 Task: Look for space in Bungo-Takada-shi, Japan from 11th June, 2023 to 17th June, 2023 for 1 adult in price range Rs.5000 to Rs.12000. Place can be private room with 1  bedroom having 1 bed and 1 bathroom. Property type can be house, flat, guest house, hotel. Booking option can be shelf check-in. Required host language is English.
Action: Mouse moved to (456, 78)
Screenshot: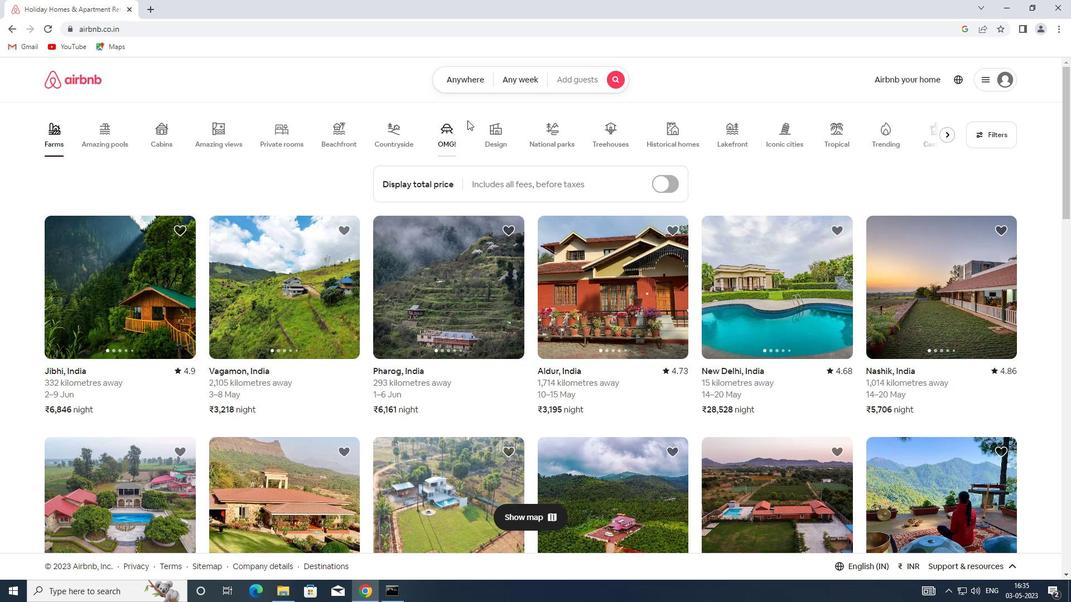 
Action: Mouse pressed left at (456, 78)
Screenshot: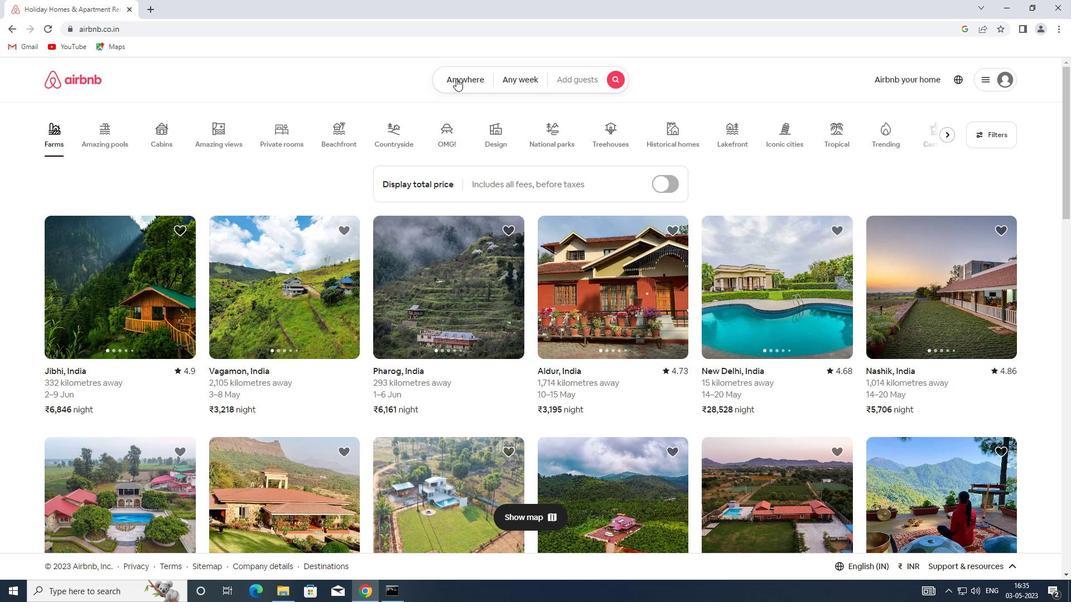 
Action: Mouse moved to (393, 130)
Screenshot: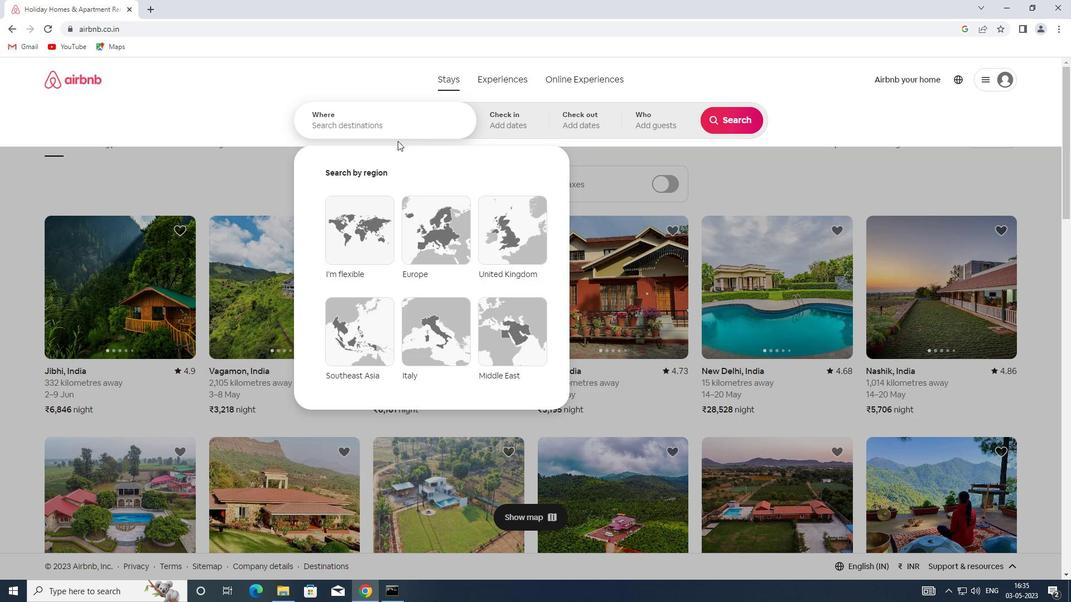 
Action: Mouse pressed left at (393, 130)
Screenshot: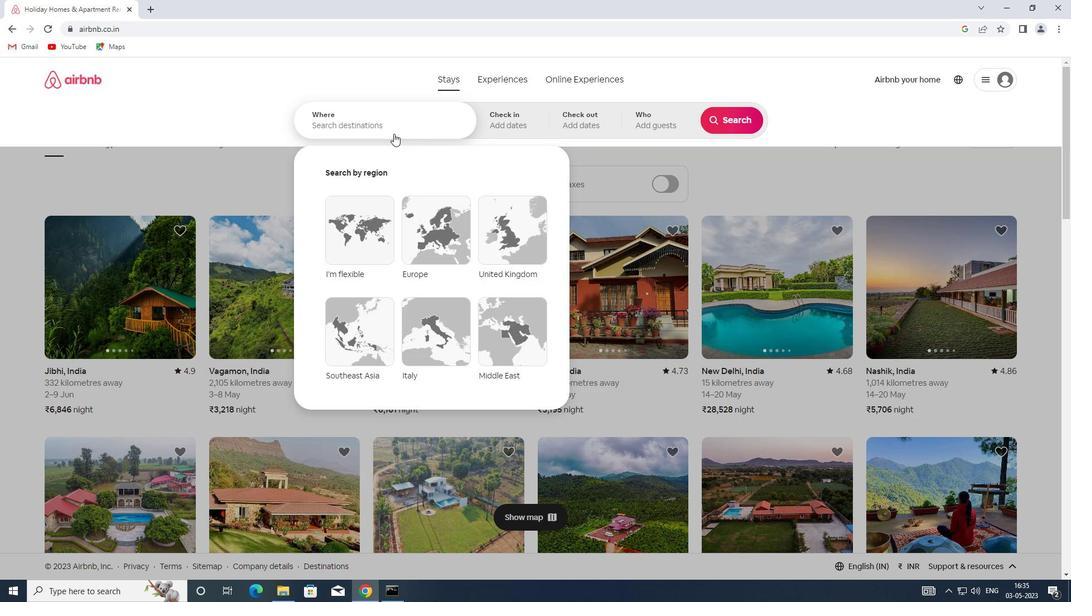 
Action: Key pressed <Key.shift>BUNGO-<Key.caps_lock><Key.caps_lock><Key.caps_lock><Key.caps_lock><Key.caps_lock><Key.caps_lock>T<Key.caps_lock>AKADA-<Key.shift>SHI,<Key.shift>JAPAN
Screenshot: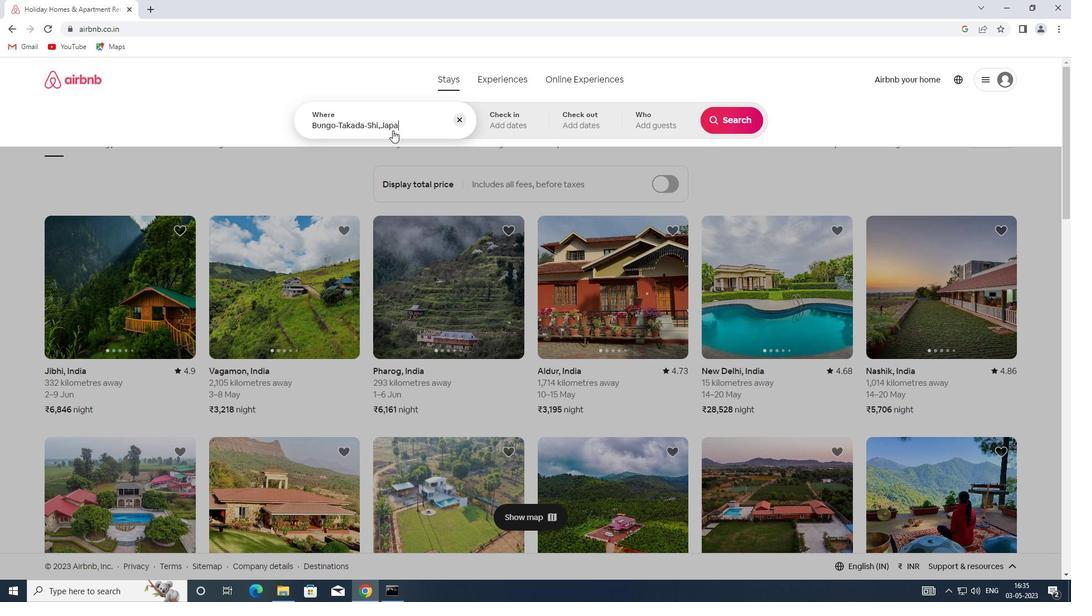 
Action: Mouse moved to (500, 130)
Screenshot: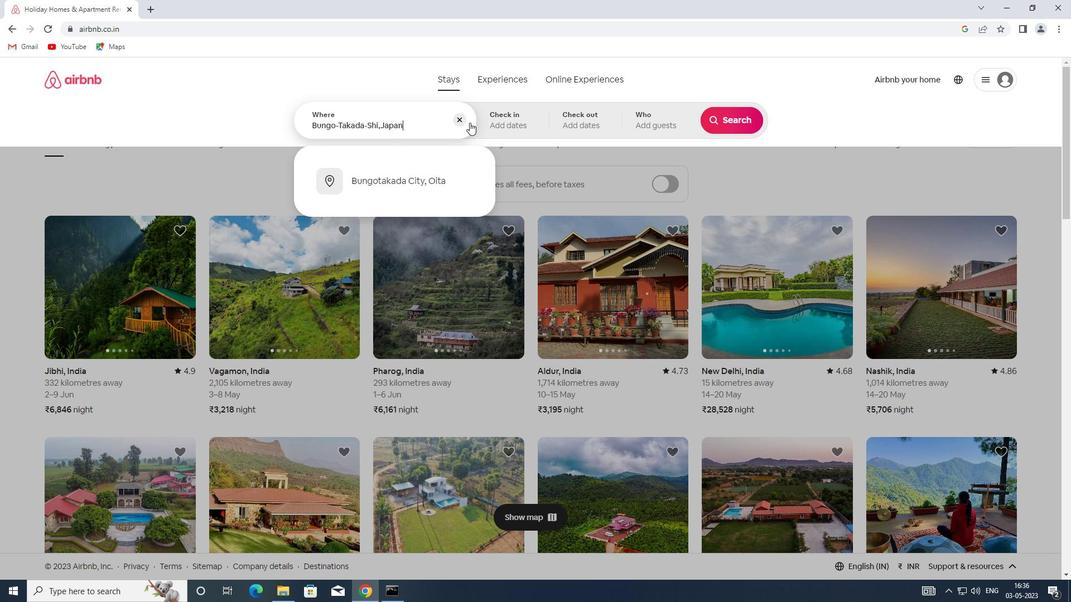 
Action: Mouse pressed left at (500, 130)
Screenshot: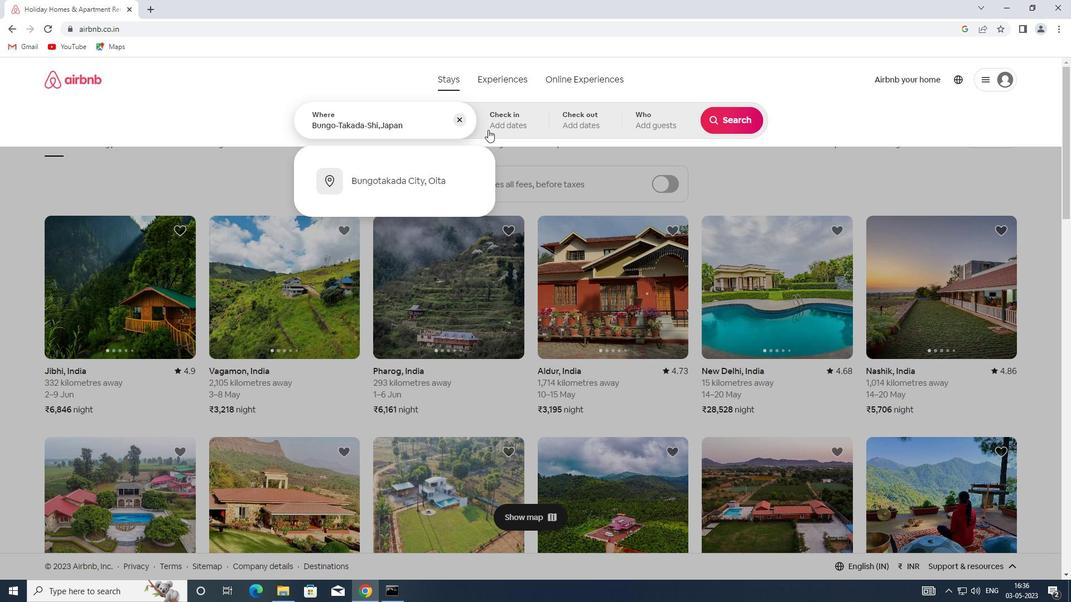 
Action: Mouse moved to (566, 315)
Screenshot: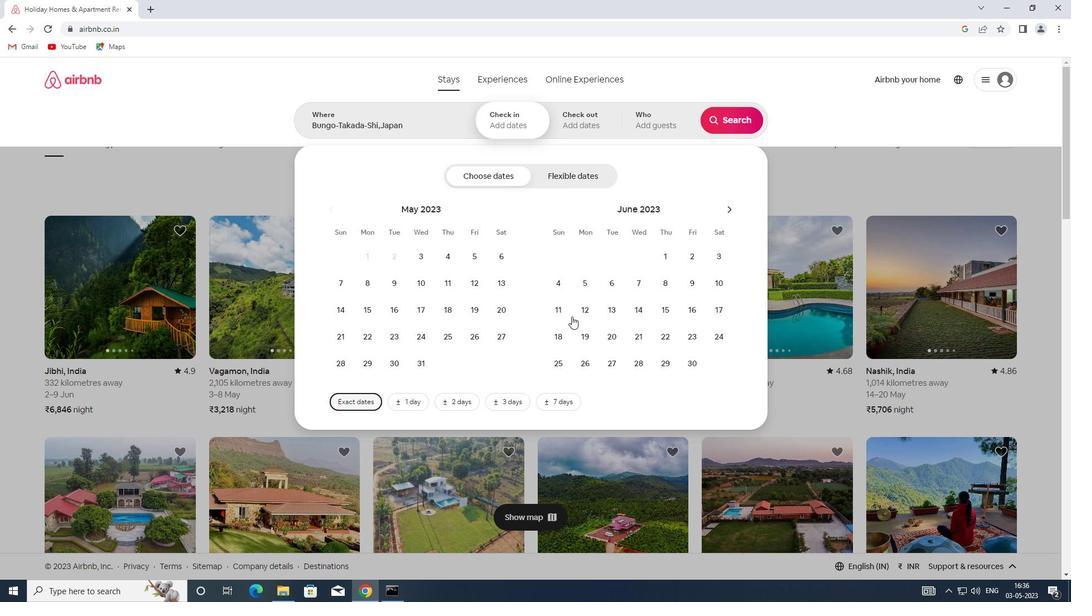 
Action: Mouse pressed left at (566, 315)
Screenshot: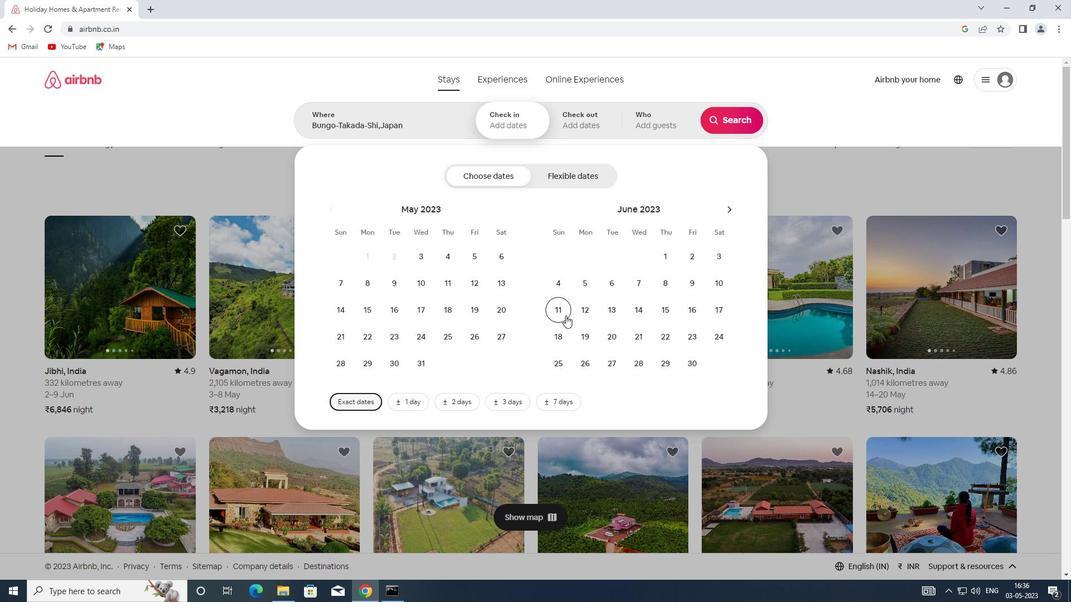 
Action: Mouse moved to (720, 304)
Screenshot: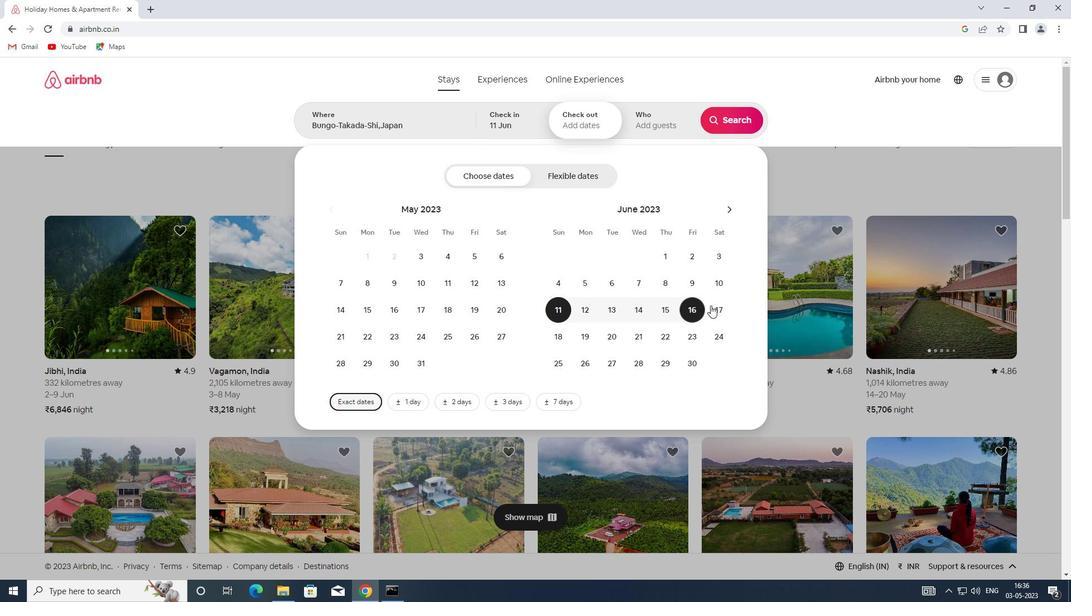 
Action: Mouse pressed left at (720, 304)
Screenshot: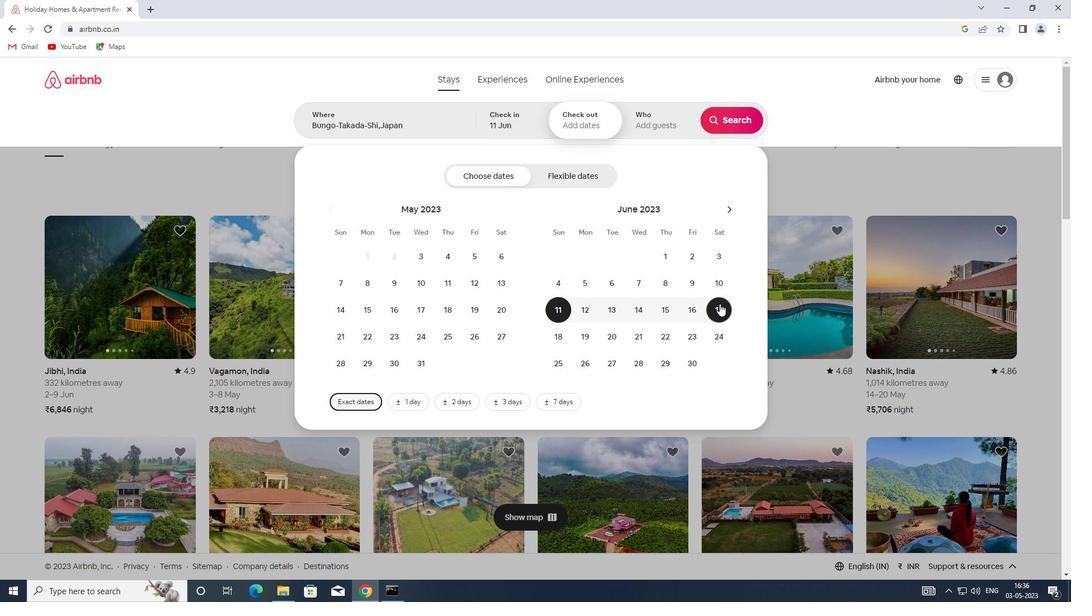 
Action: Mouse moved to (647, 120)
Screenshot: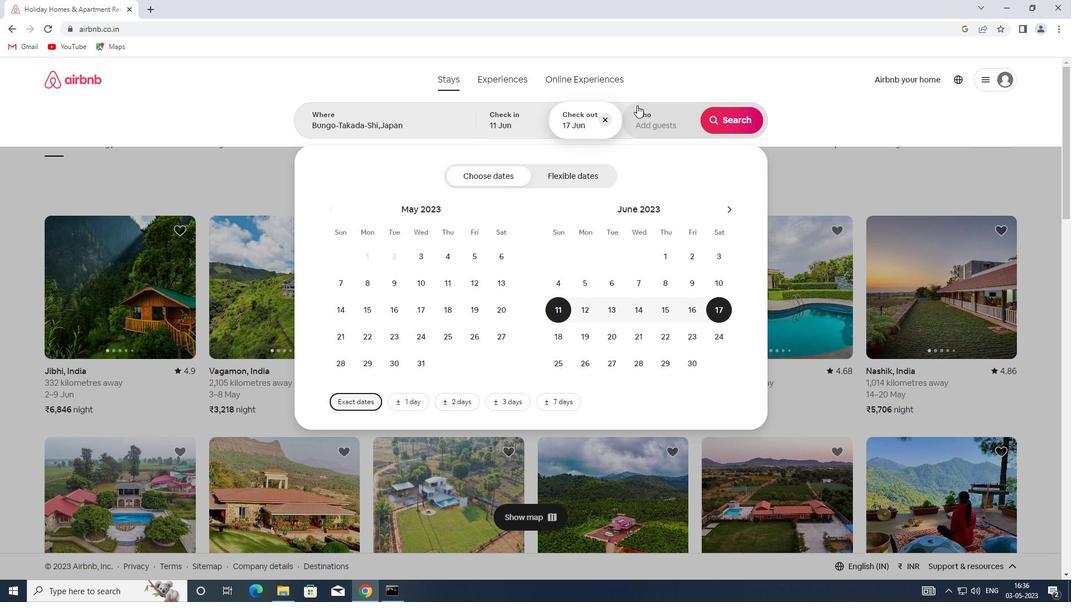 
Action: Mouse pressed left at (647, 120)
Screenshot: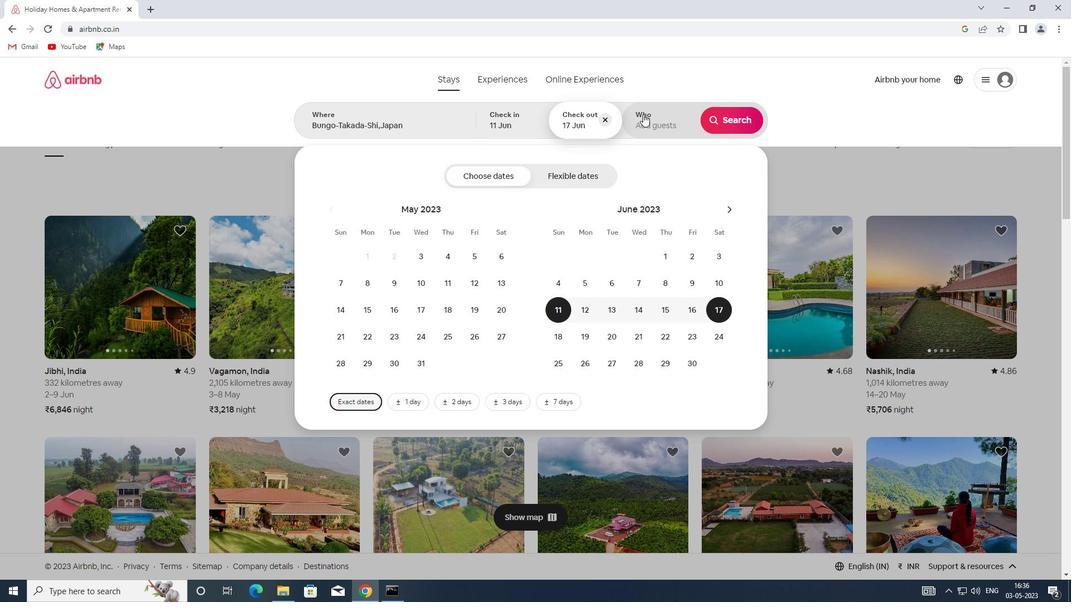 
Action: Mouse moved to (730, 175)
Screenshot: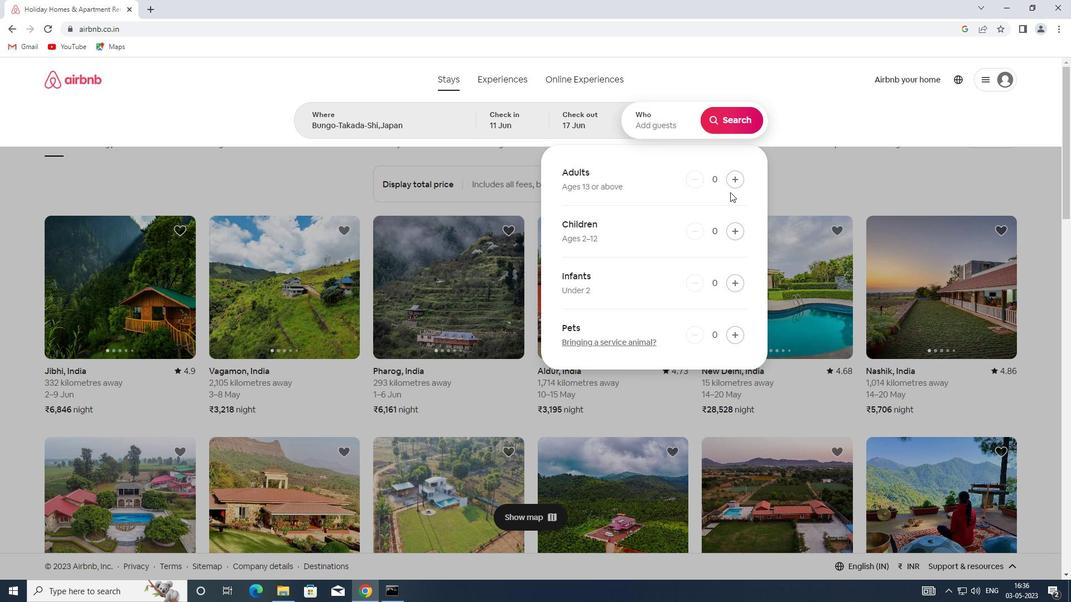 
Action: Mouse pressed left at (730, 175)
Screenshot: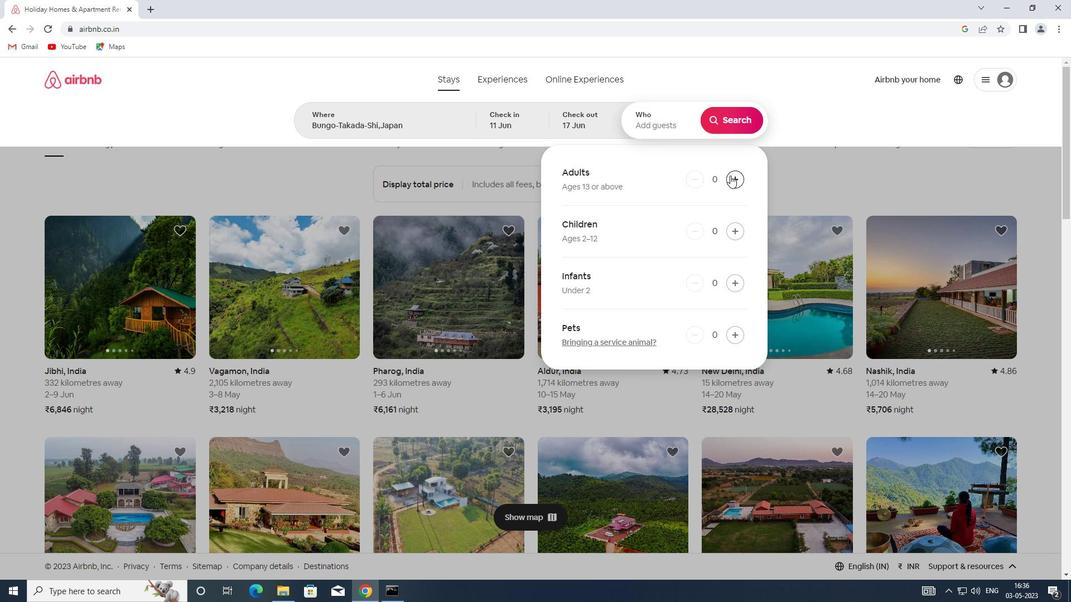 
Action: Mouse moved to (730, 121)
Screenshot: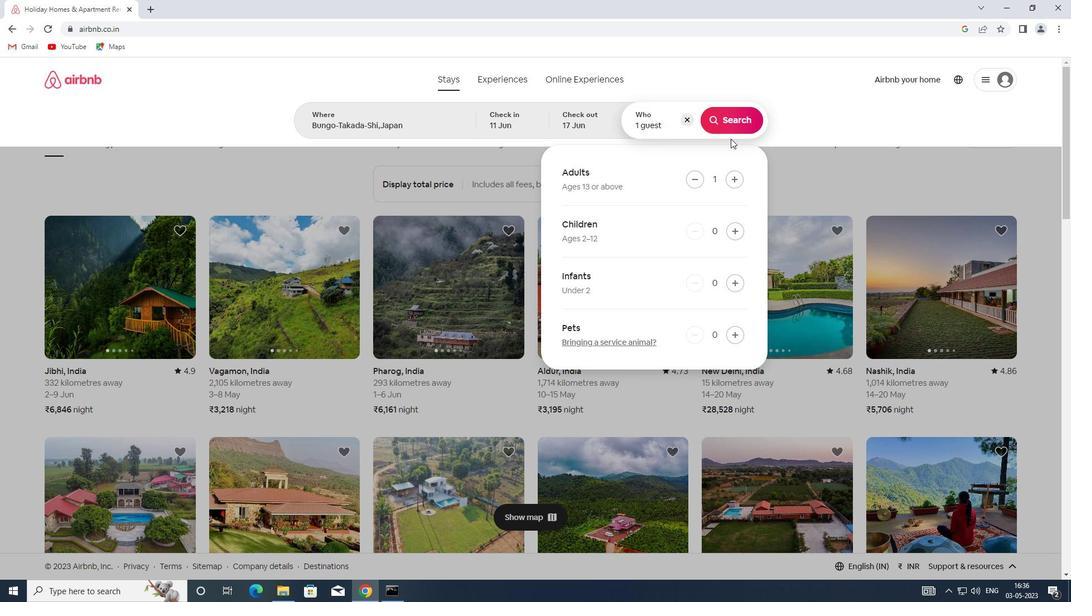 
Action: Mouse pressed left at (730, 121)
Screenshot: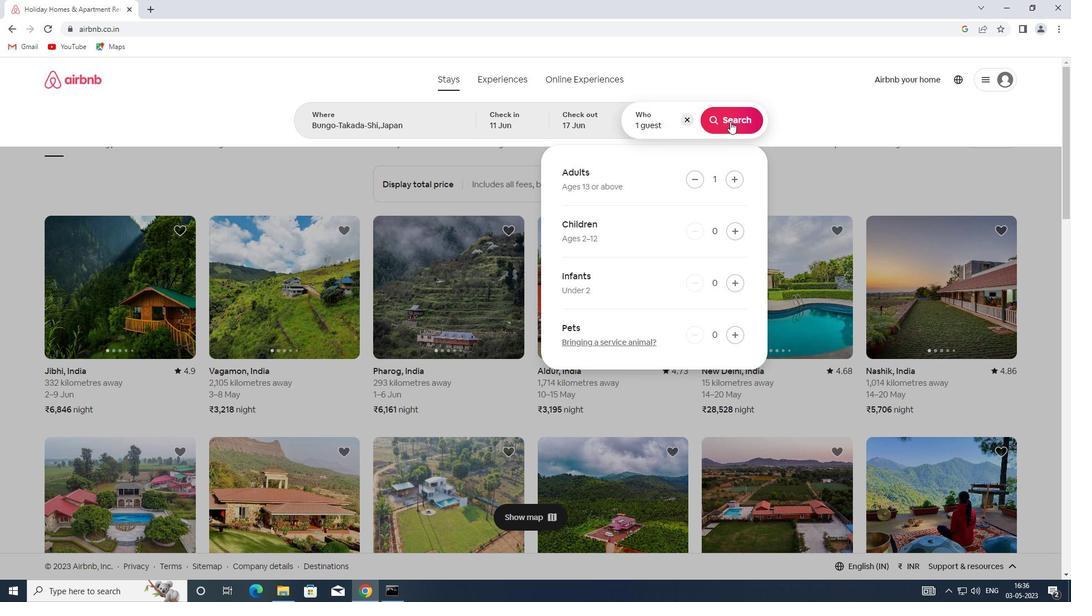 
Action: Mouse moved to (1031, 112)
Screenshot: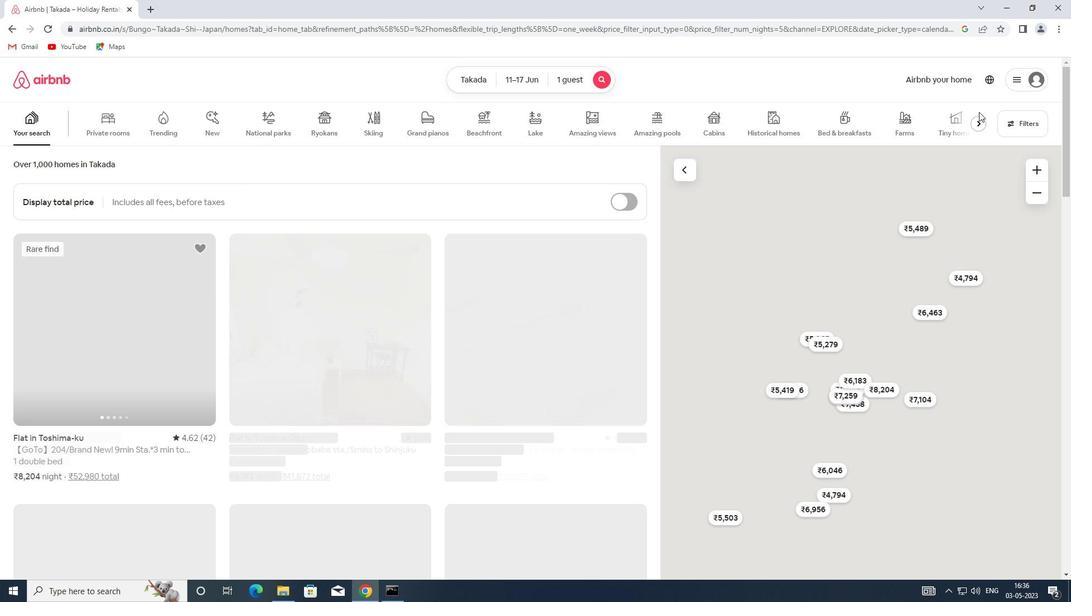 
Action: Mouse pressed left at (1031, 112)
Screenshot: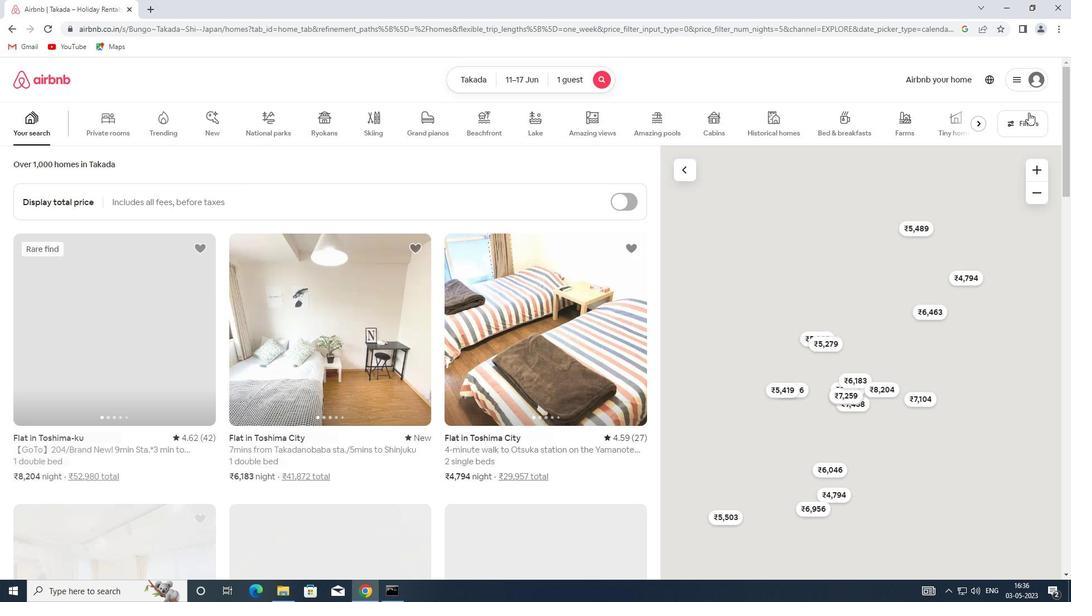 
Action: Mouse moved to (403, 270)
Screenshot: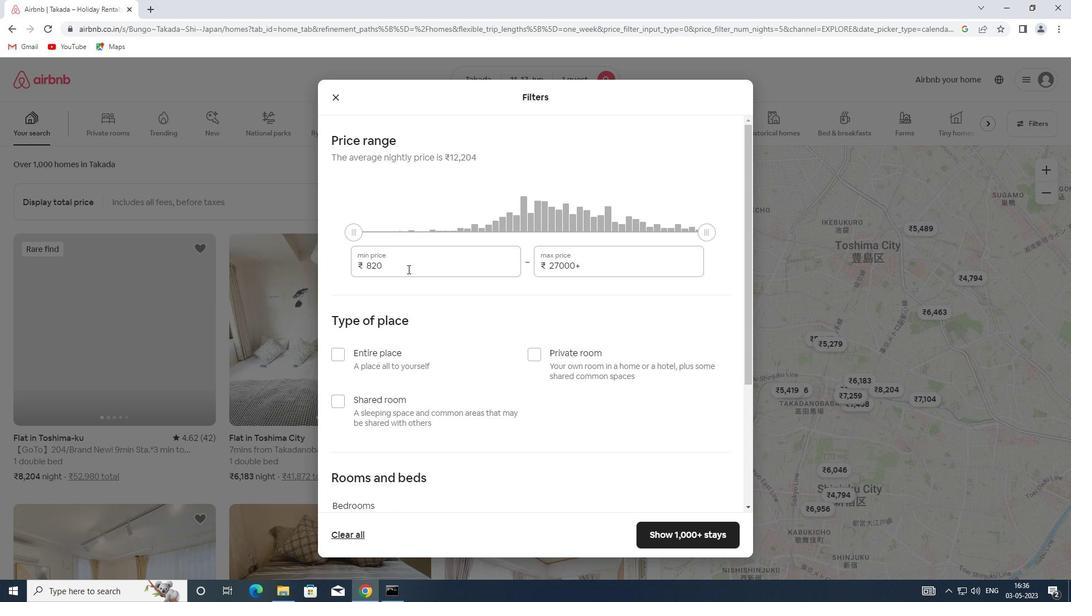 
Action: Mouse pressed left at (403, 270)
Screenshot: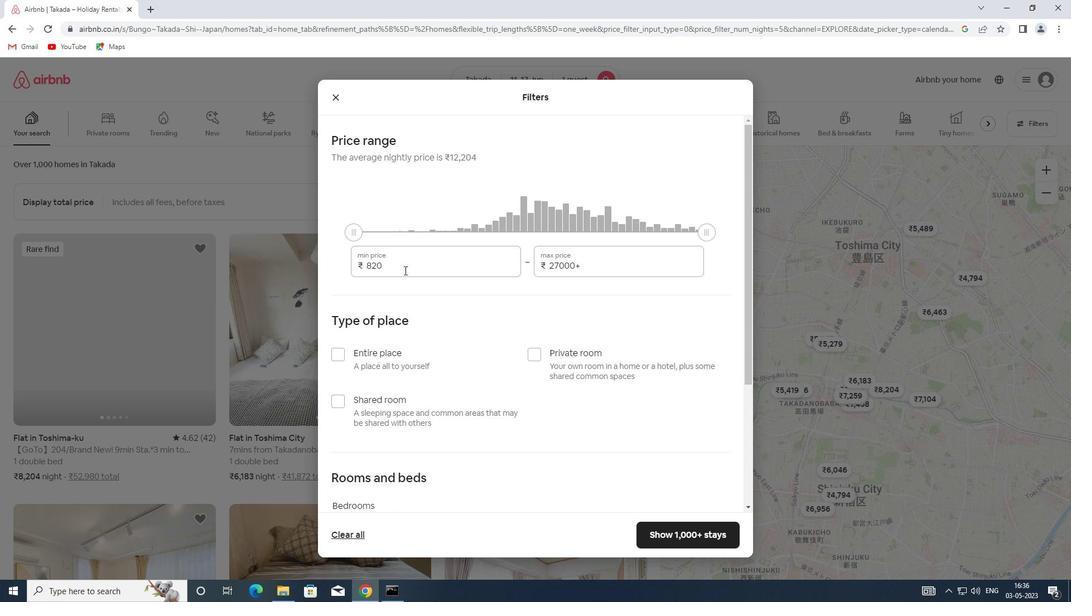 
Action: Mouse moved to (339, 265)
Screenshot: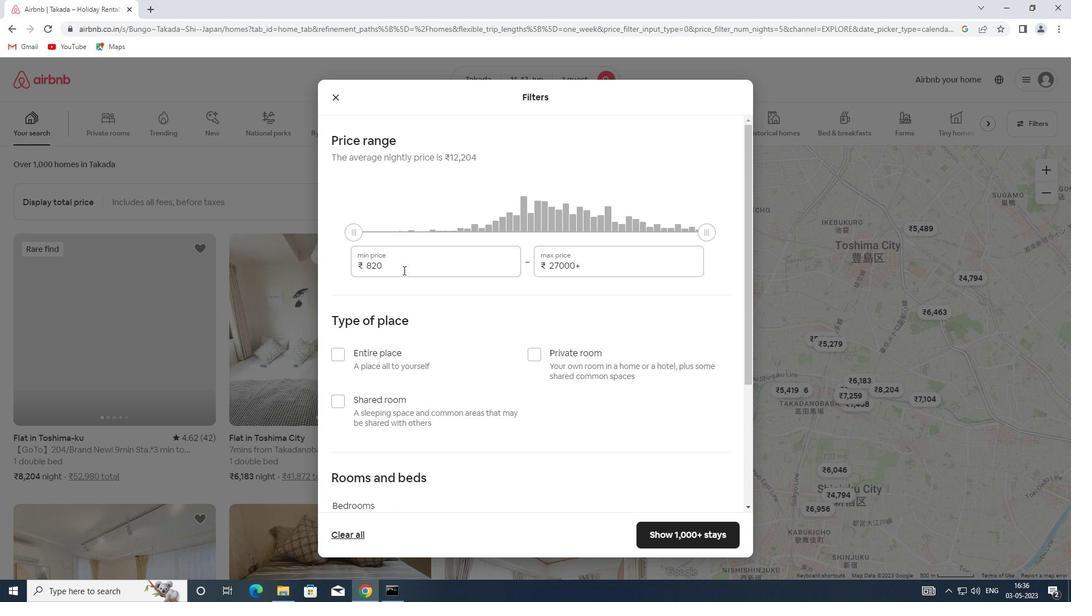 
Action: Key pressed 5000<Key.tab>1200
Screenshot: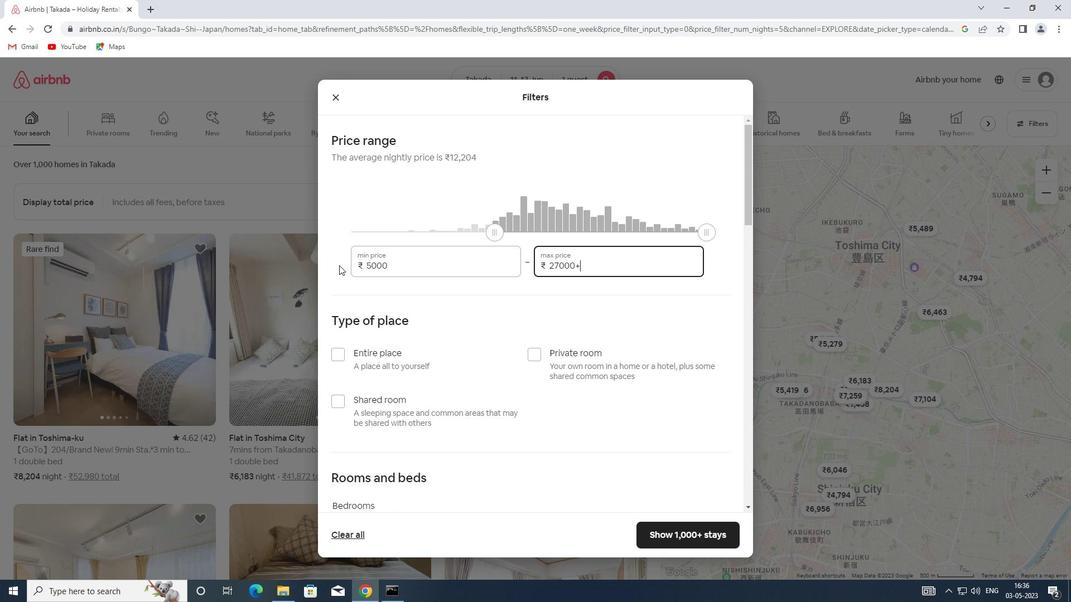 
Action: Mouse moved to (586, 266)
Screenshot: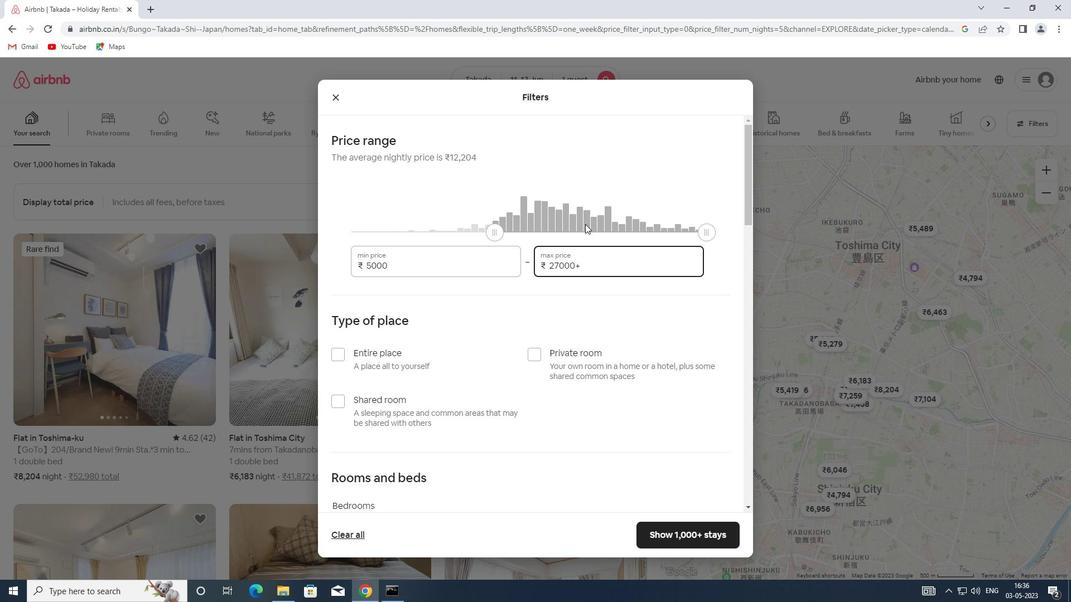 
Action: Mouse pressed left at (586, 266)
Screenshot: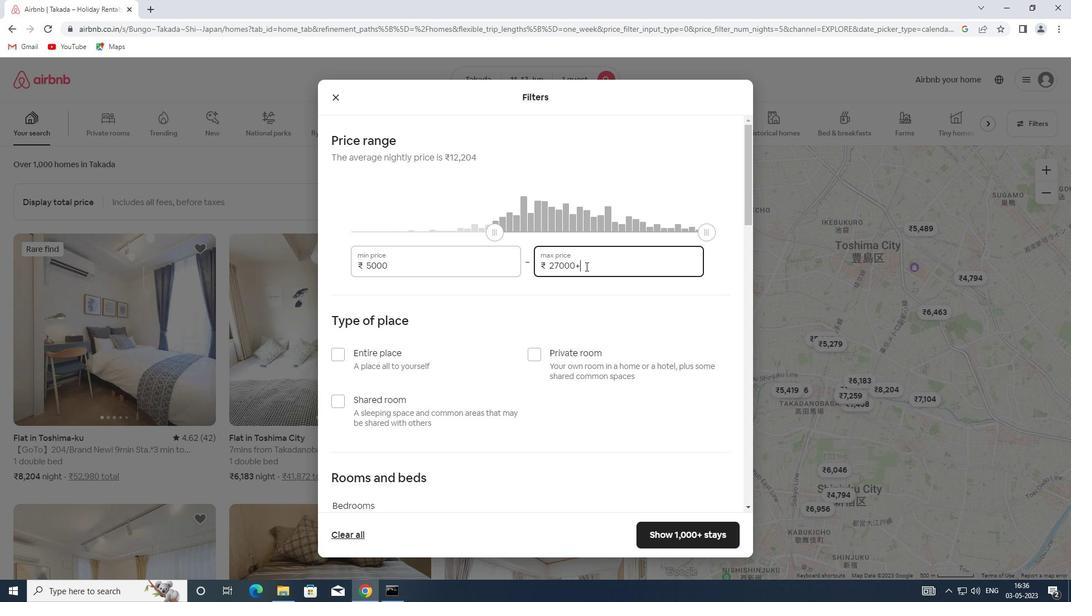 
Action: Mouse moved to (544, 265)
Screenshot: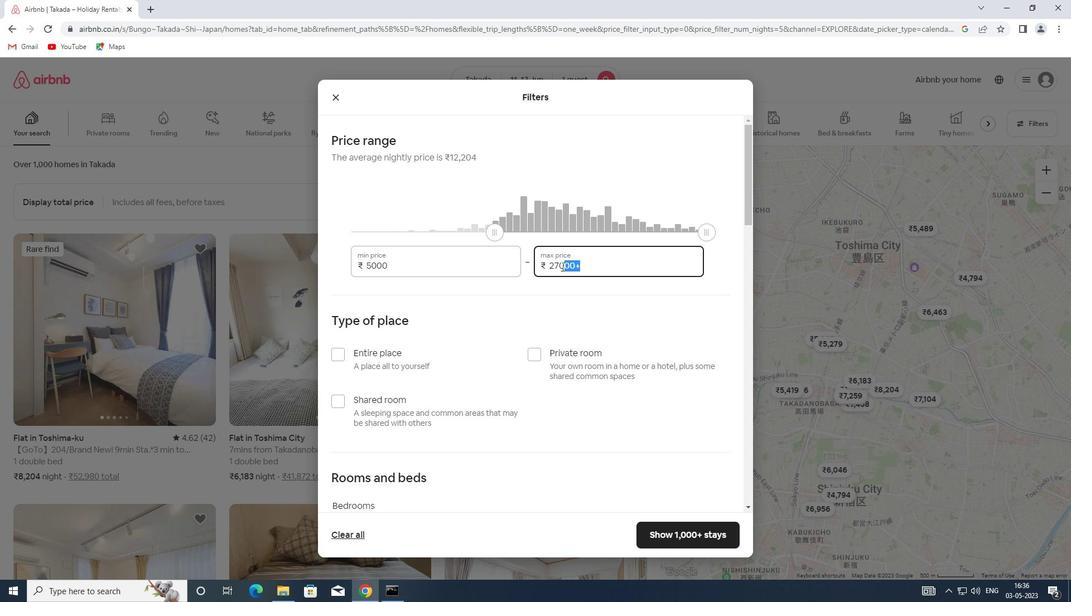 
Action: Key pressed 12000
Screenshot: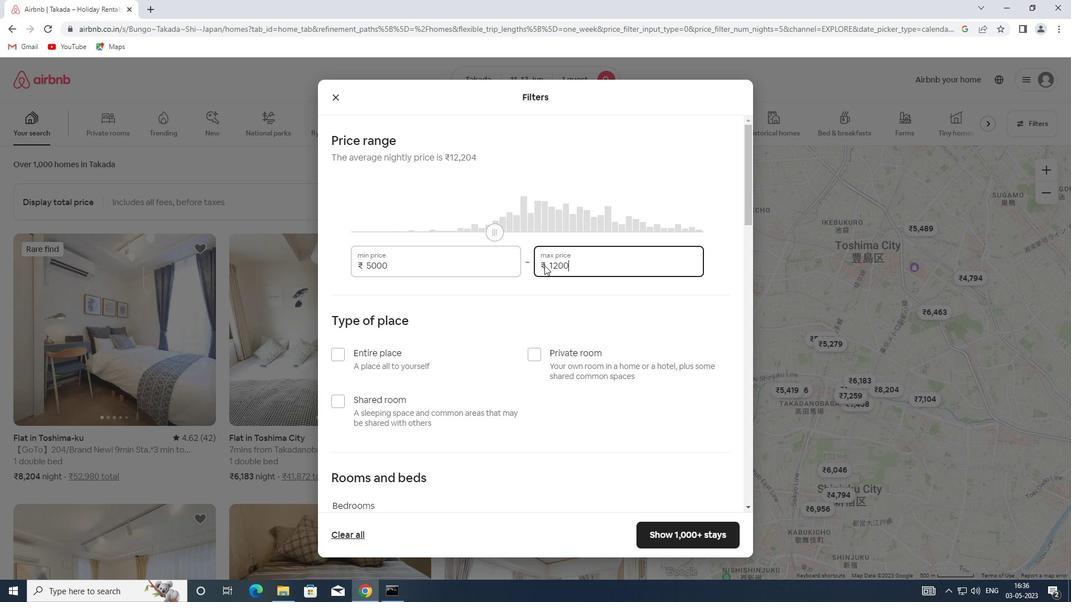 
Action: Mouse moved to (544, 266)
Screenshot: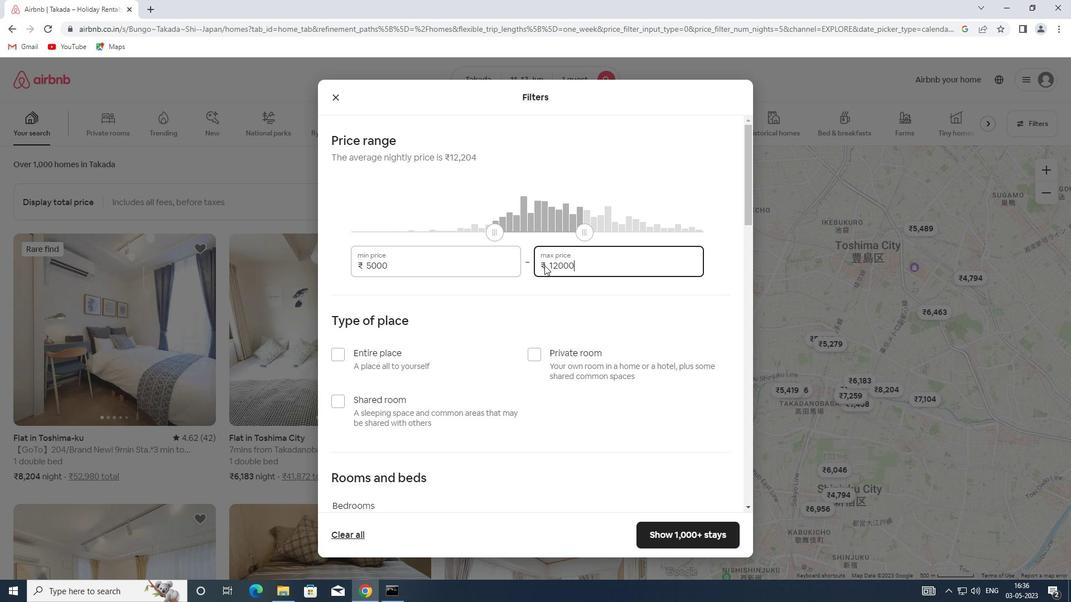 
Action: Mouse scrolled (544, 265) with delta (0, 0)
Screenshot: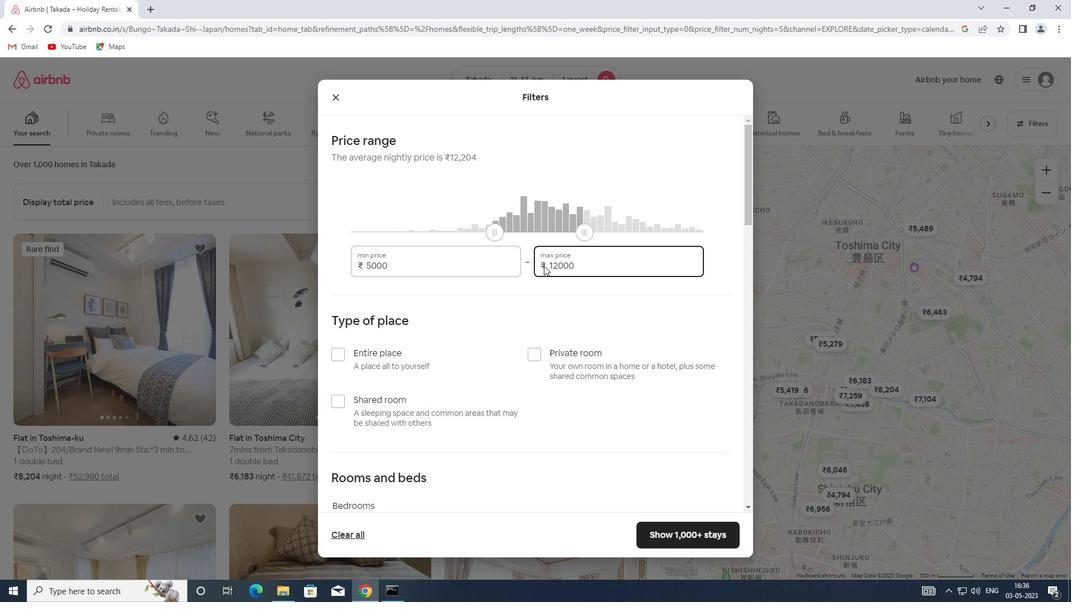 
Action: Mouse moved to (539, 307)
Screenshot: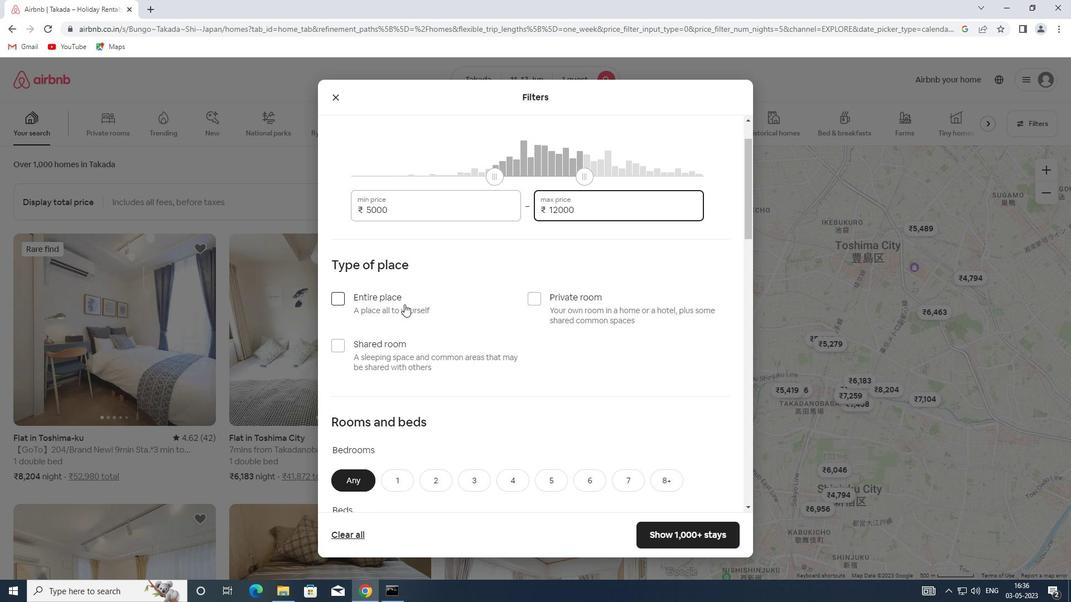 
Action: Mouse pressed left at (539, 307)
Screenshot: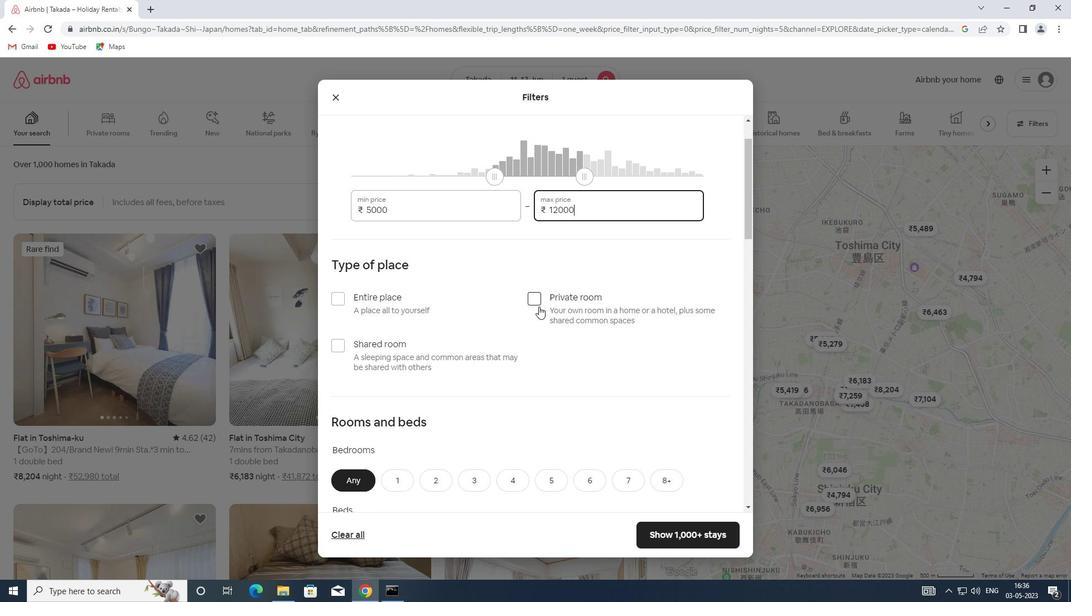 
Action: Mouse scrolled (539, 306) with delta (0, 0)
Screenshot: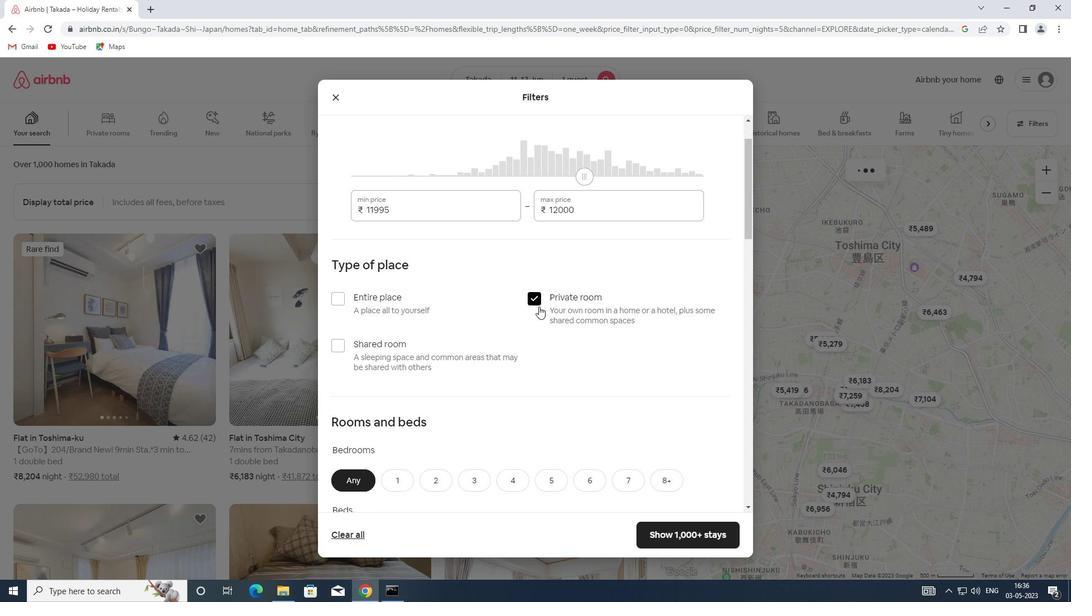 
Action: Mouse scrolled (539, 306) with delta (0, 0)
Screenshot: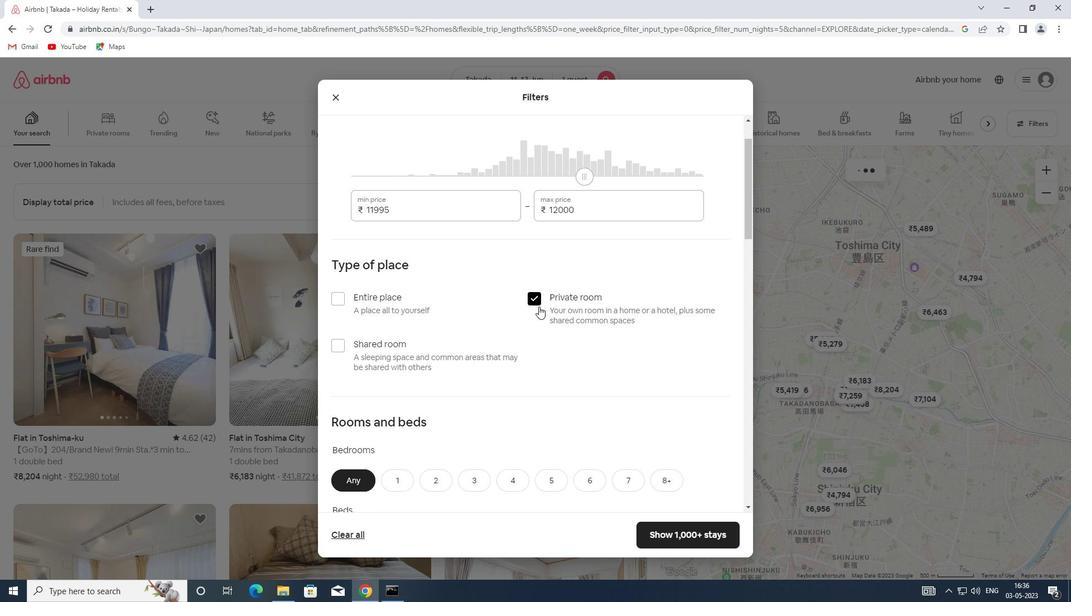 
Action: Mouse scrolled (539, 306) with delta (0, 0)
Screenshot: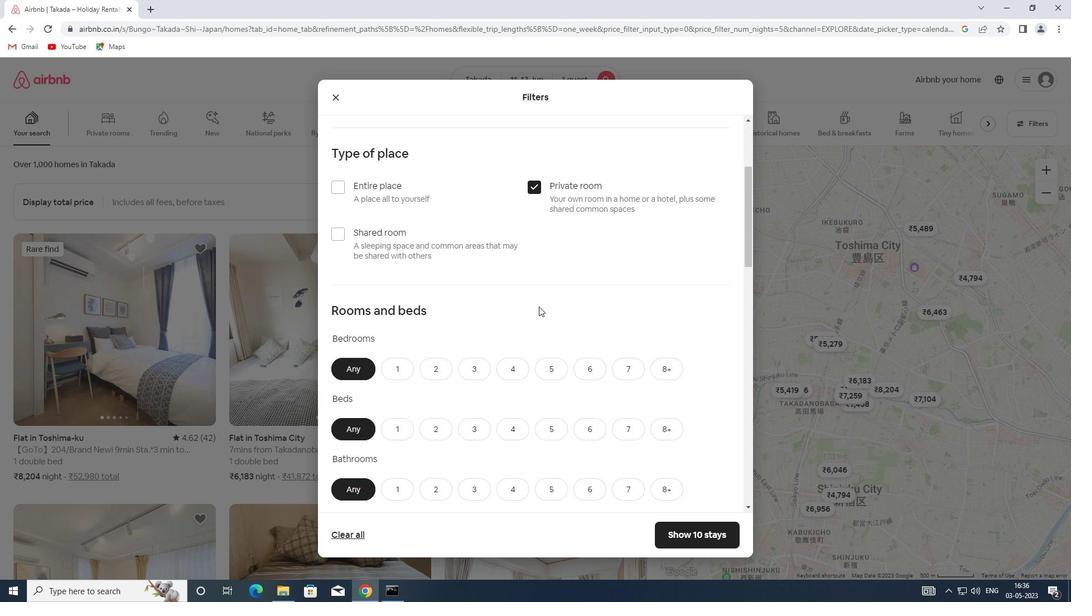 
Action: Mouse scrolled (539, 306) with delta (0, 0)
Screenshot: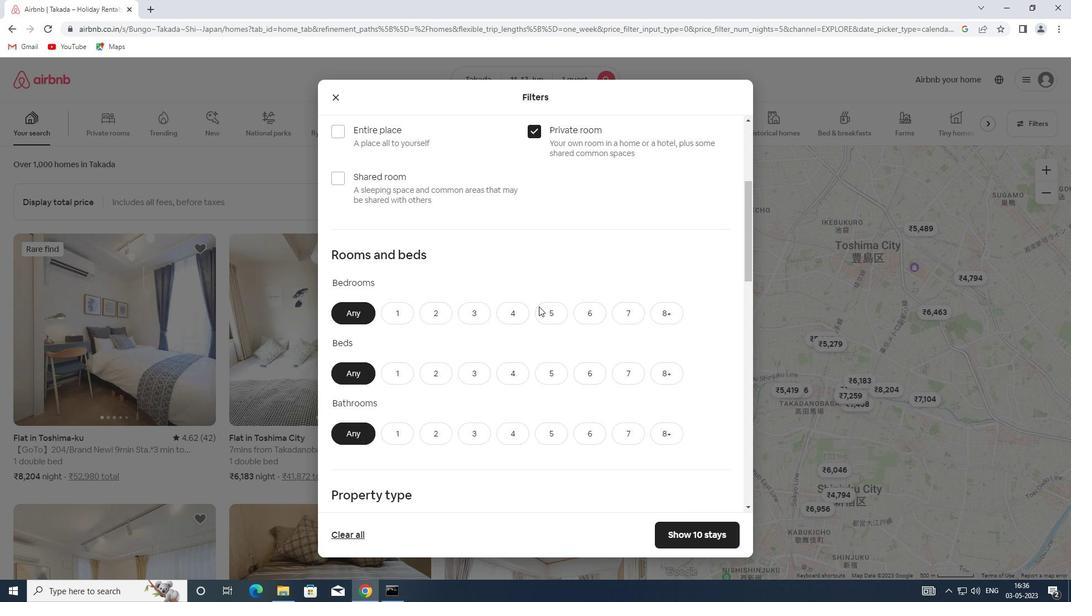 
Action: Mouse moved to (390, 252)
Screenshot: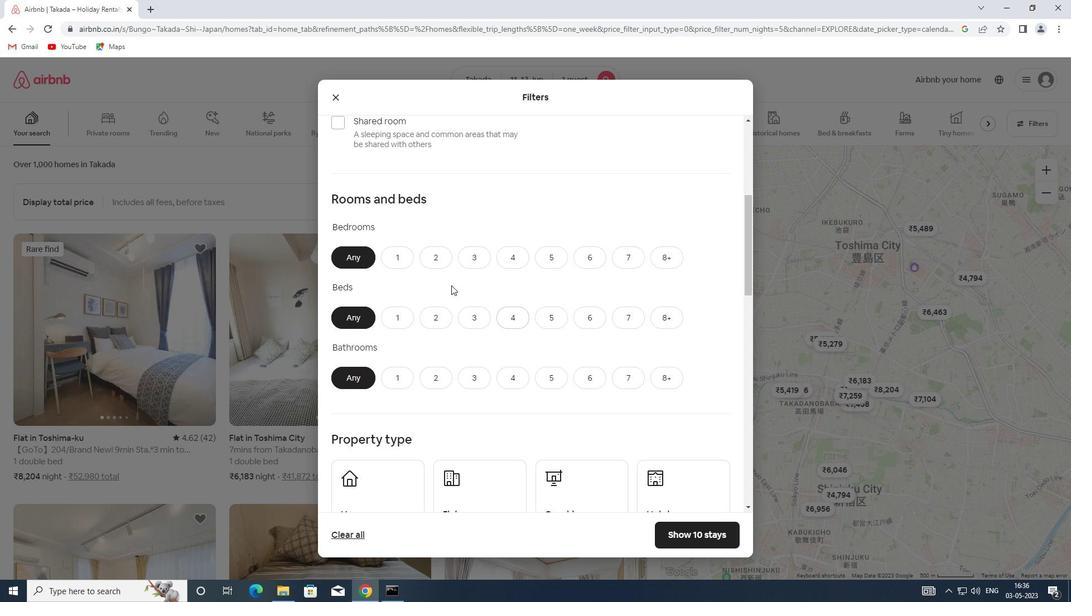 
Action: Mouse pressed left at (390, 252)
Screenshot: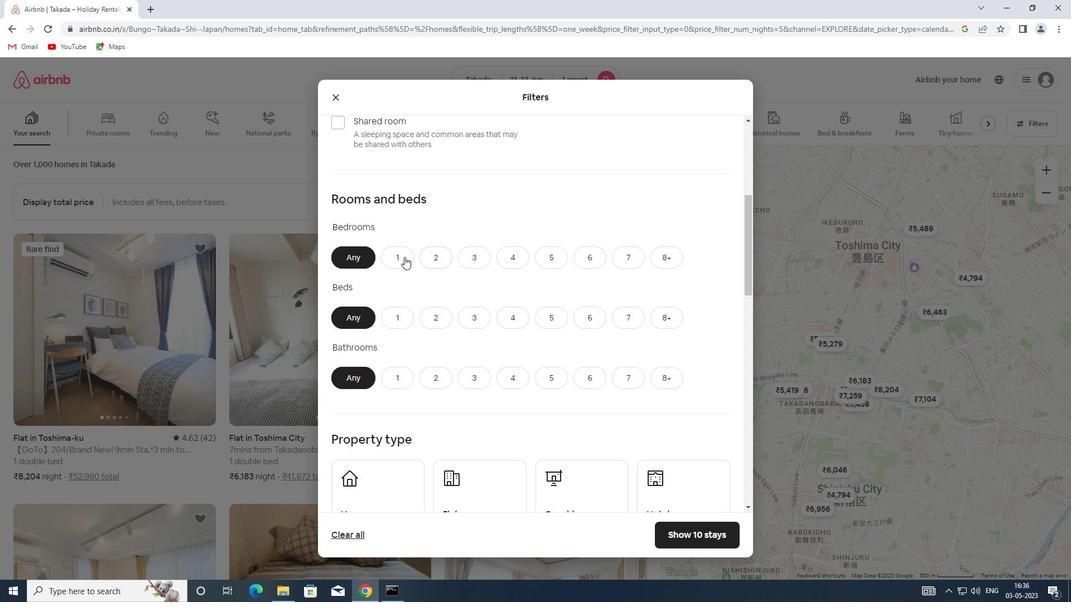 
Action: Mouse moved to (401, 315)
Screenshot: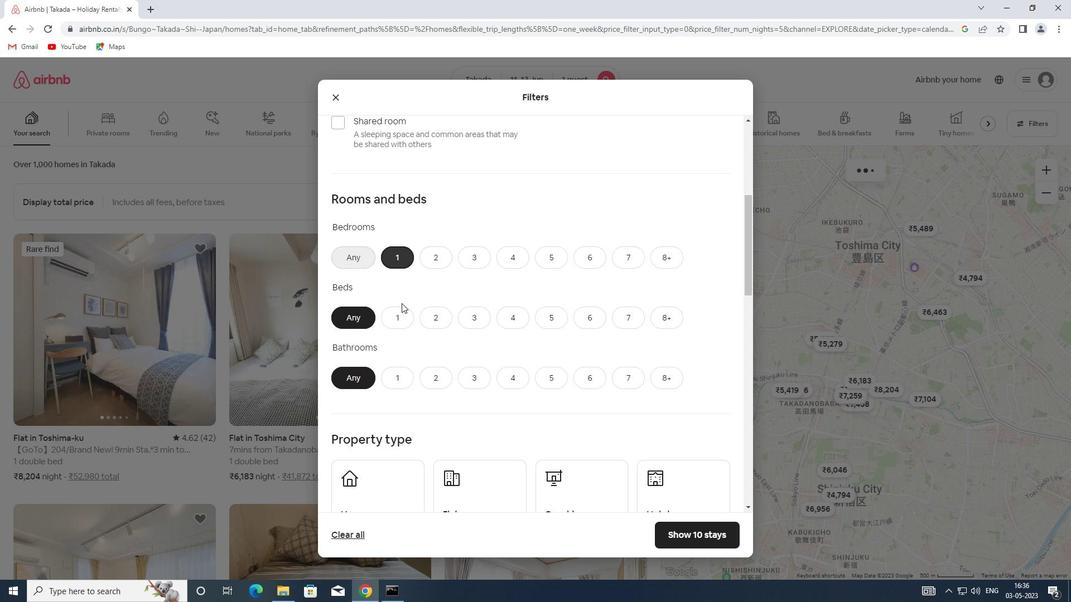 
Action: Mouse pressed left at (401, 315)
Screenshot: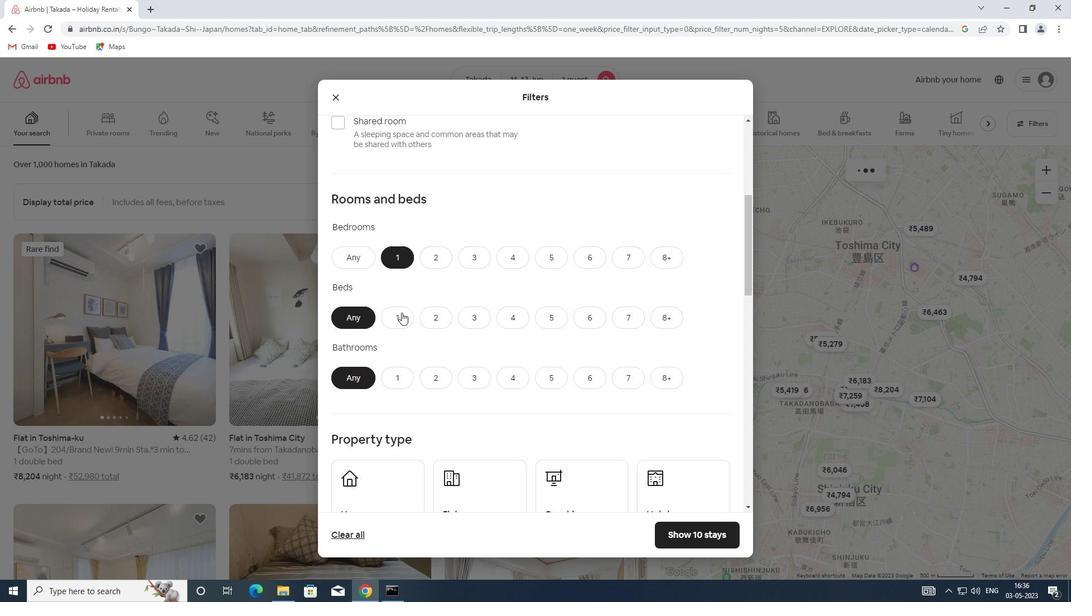 
Action: Mouse moved to (401, 381)
Screenshot: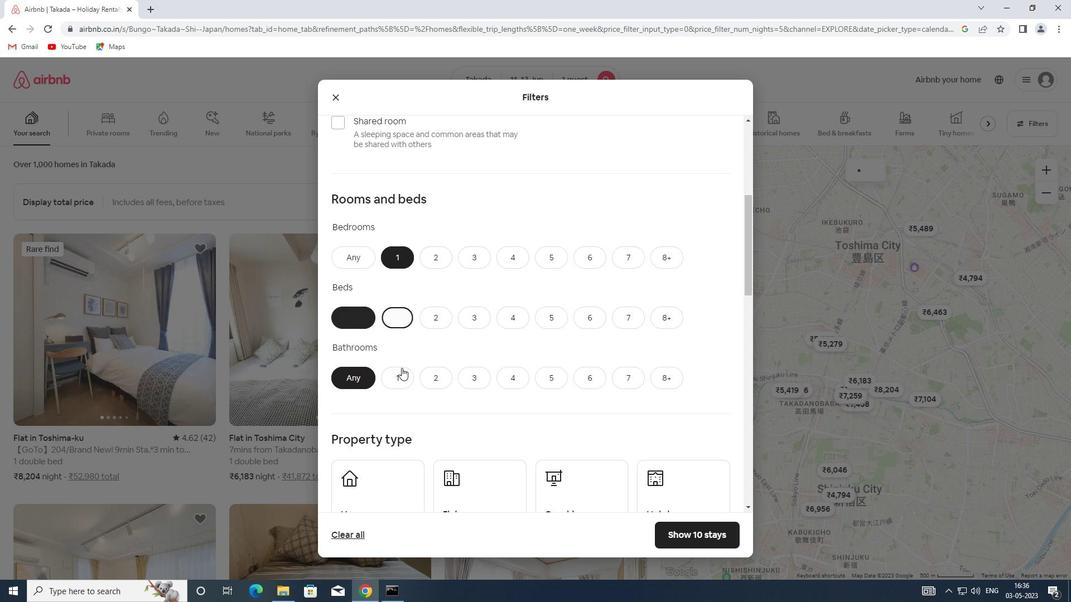 
Action: Mouse pressed left at (401, 381)
Screenshot: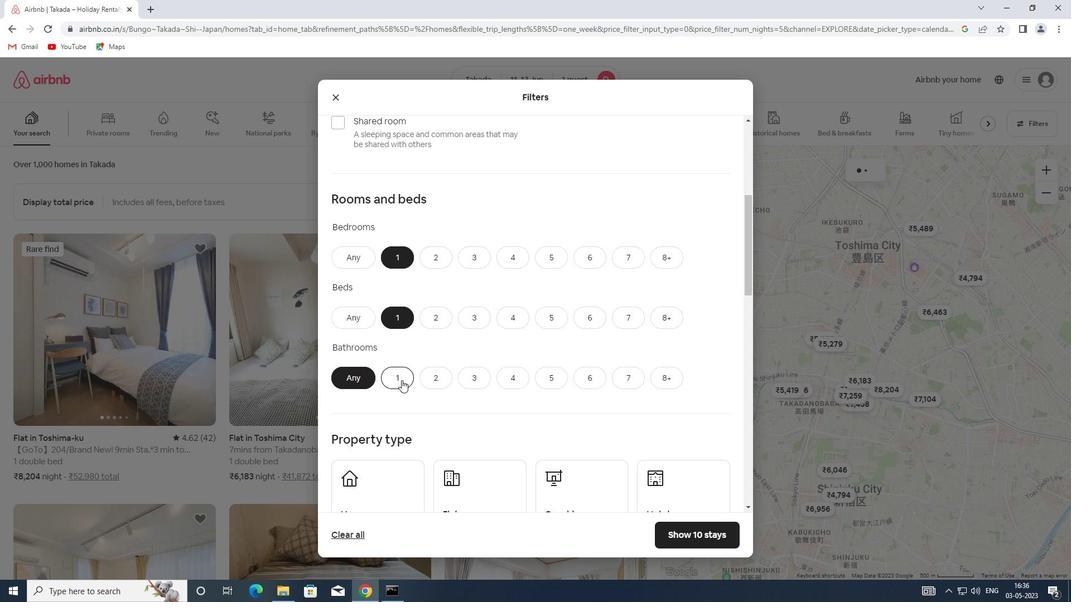 
Action: Mouse moved to (402, 350)
Screenshot: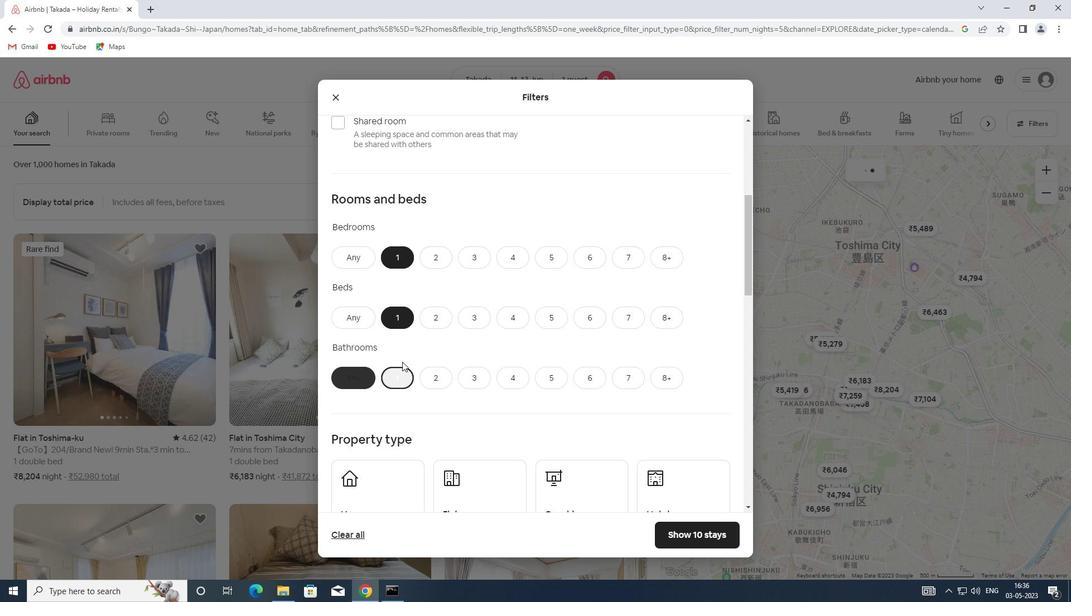 
Action: Mouse scrolled (402, 349) with delta (0, 0)
Screenshot: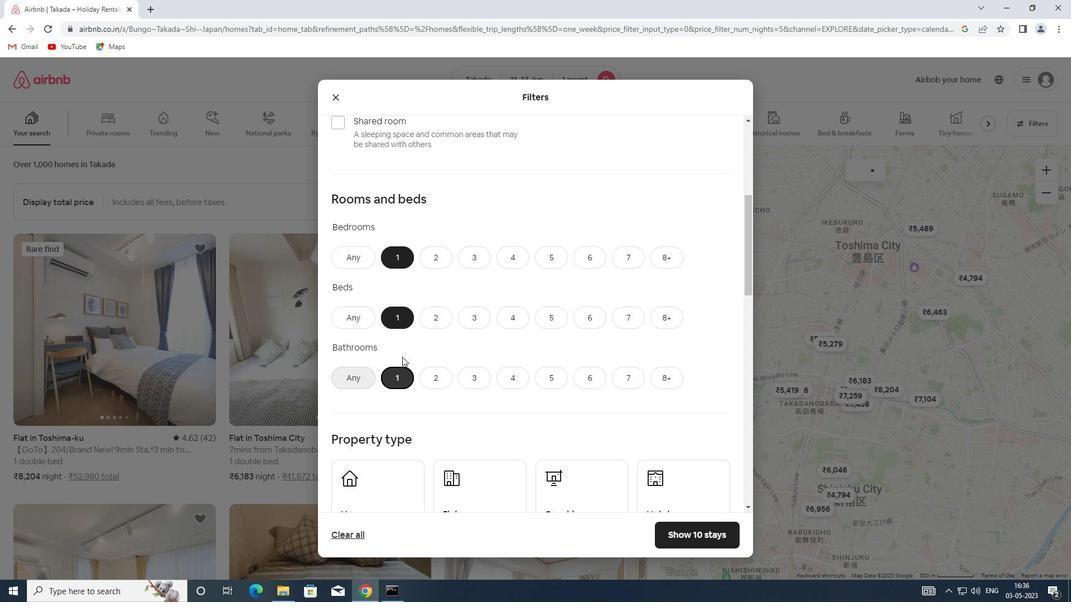 
Action: Mouse scrolled (402, 349) with delta (0, 0)
Screenshot: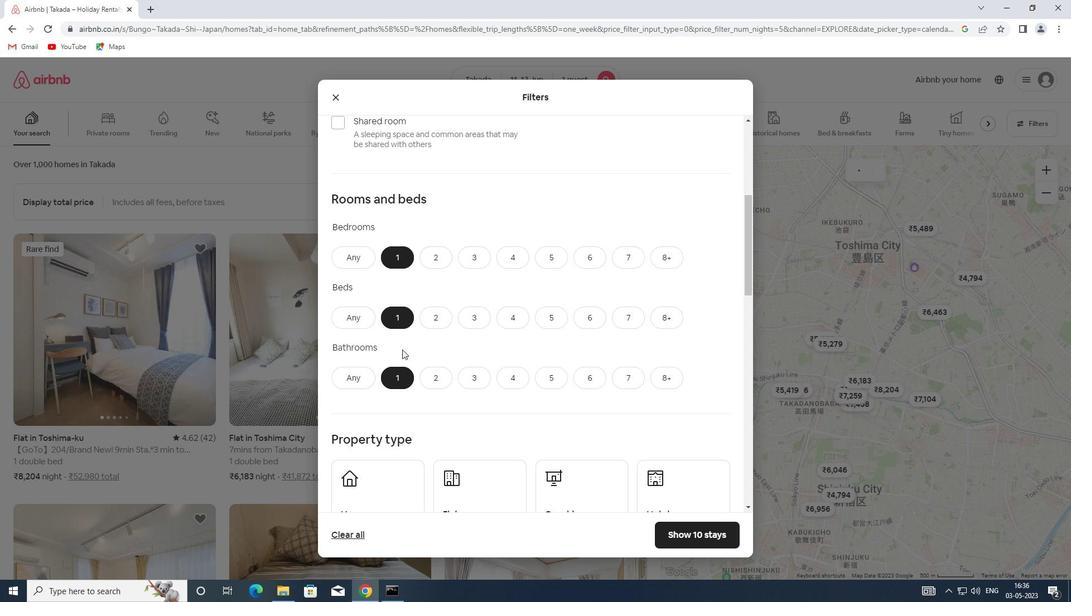 
Action: Mouse scrolled (402, 349) with delta (0, 0)
Screenshot: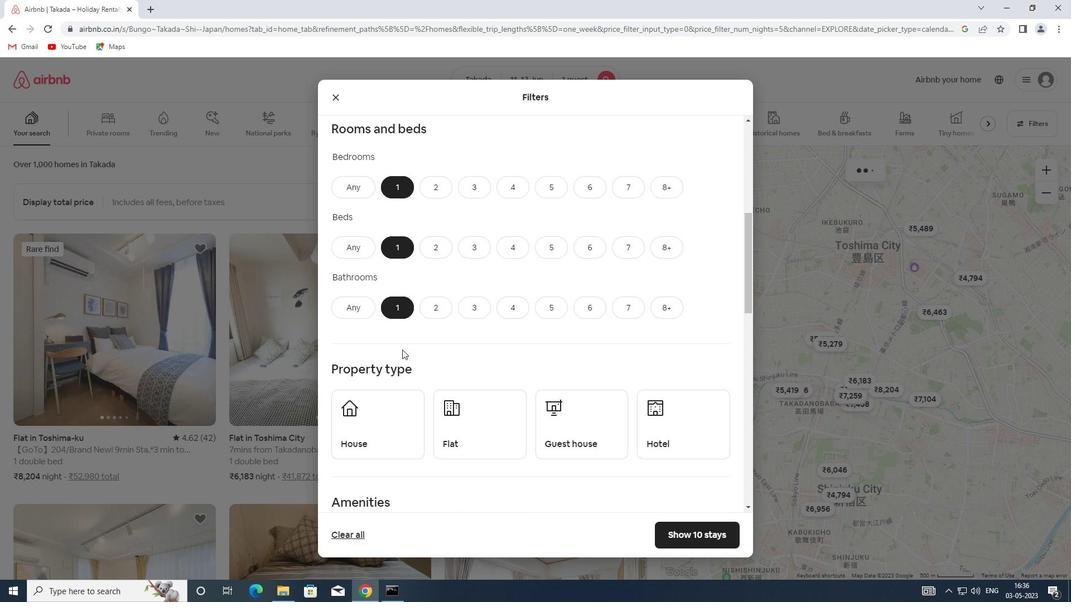 
Action: Mouse moved to (390, 335)
Screenshot: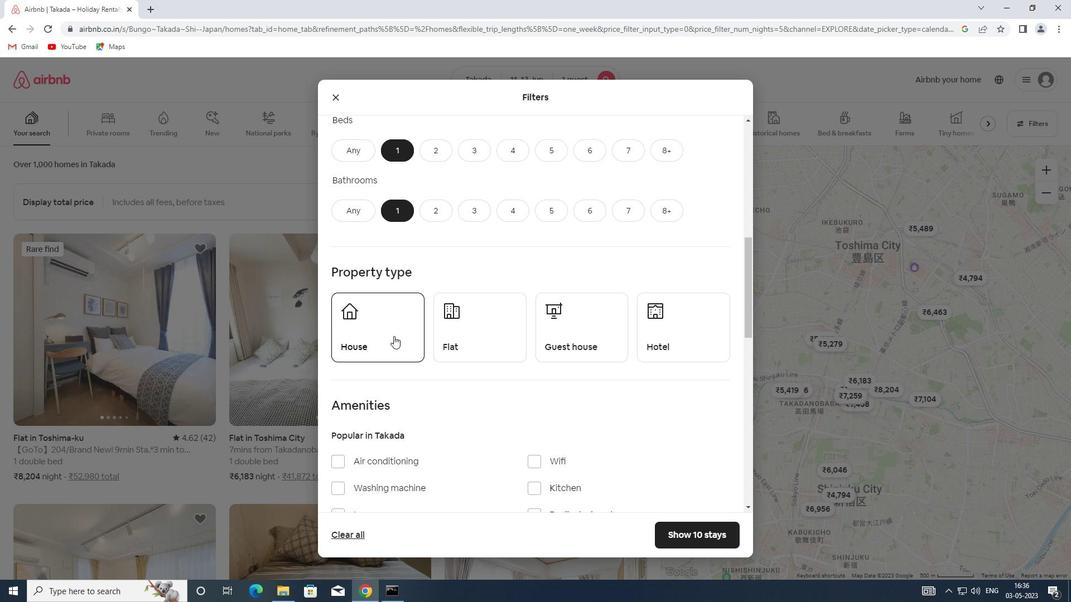 
Action: Mouse pressed left at (390, 335)
Screenshot: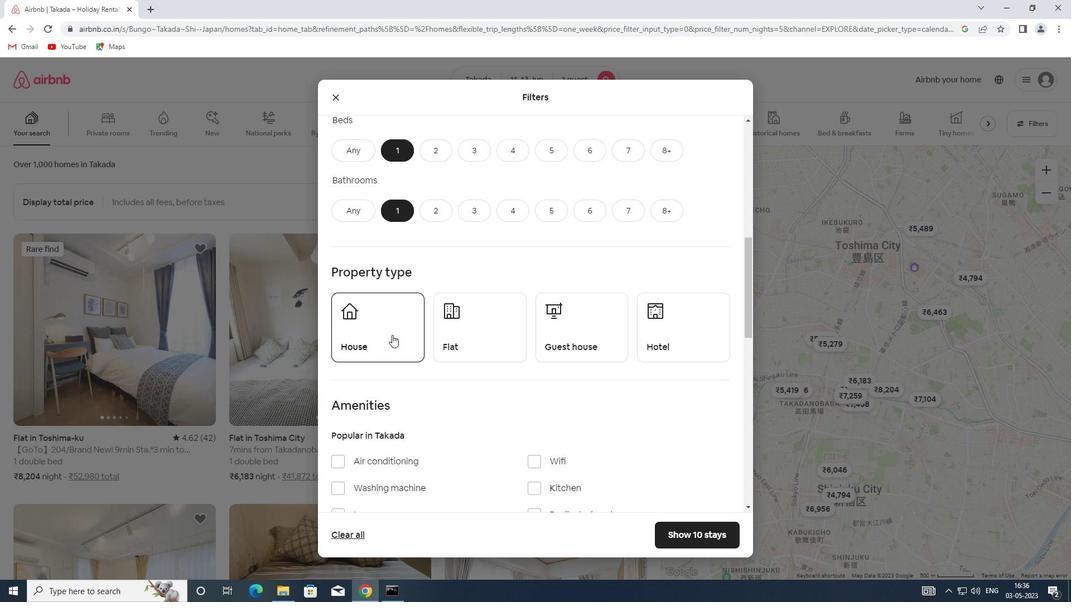
Action: Mouse moved to (453, 327)
Screenshot: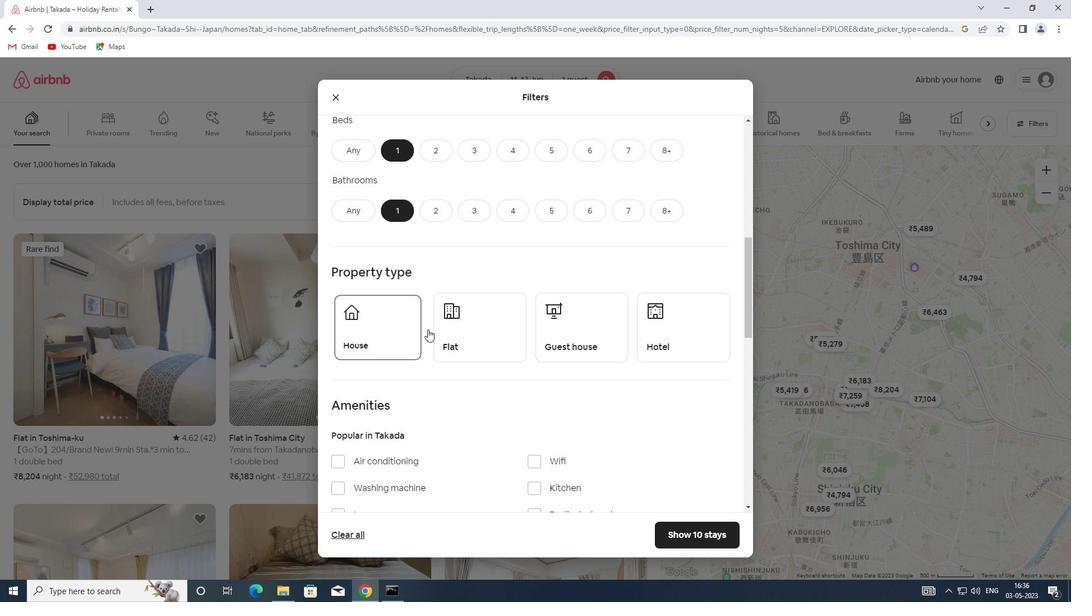
Action: Mouse pressed left at (453, 327)
Screenshot: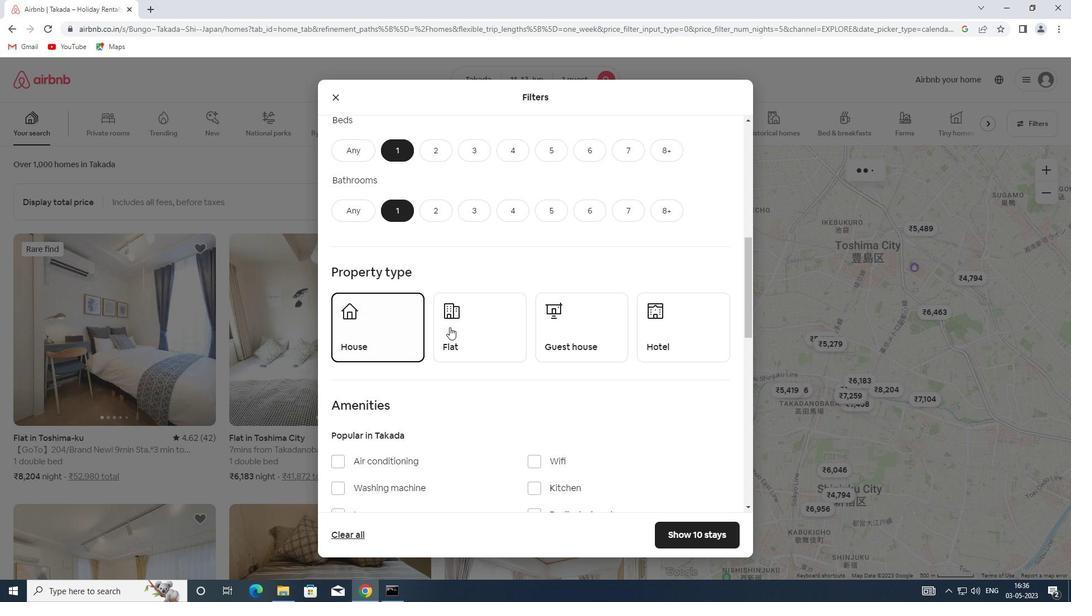 
Action: Mouse moved to (605, 337)
Screenshot: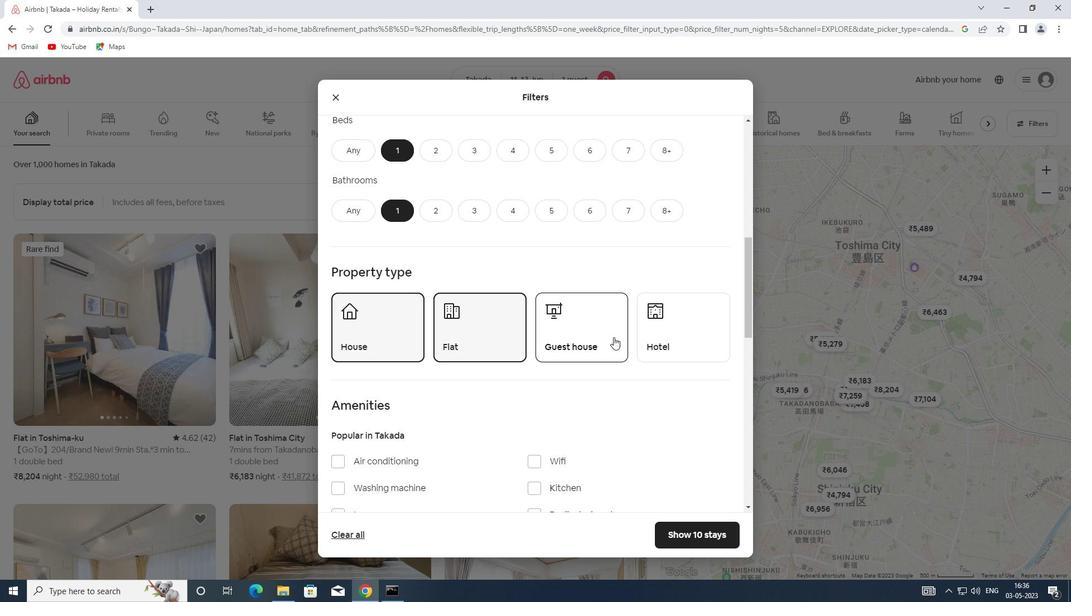 
Action: Mouse pressed left at (605, 337)
Screenshot: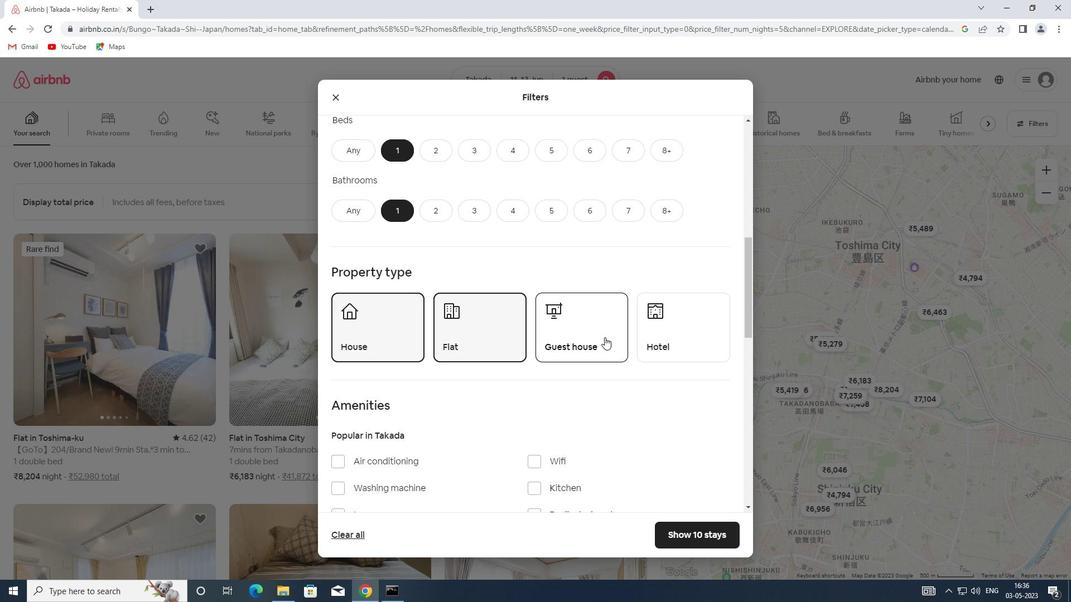 
Action: Mouse moved to (644, 333)
Screenshot: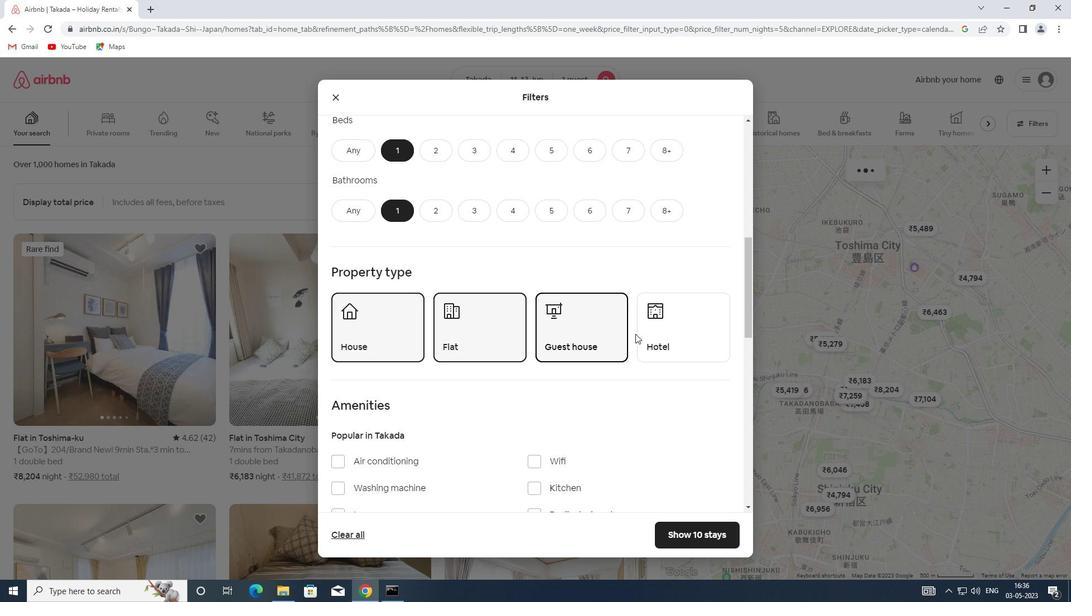 
Action: Mouse pressed left at (644, 333)
Screenshot: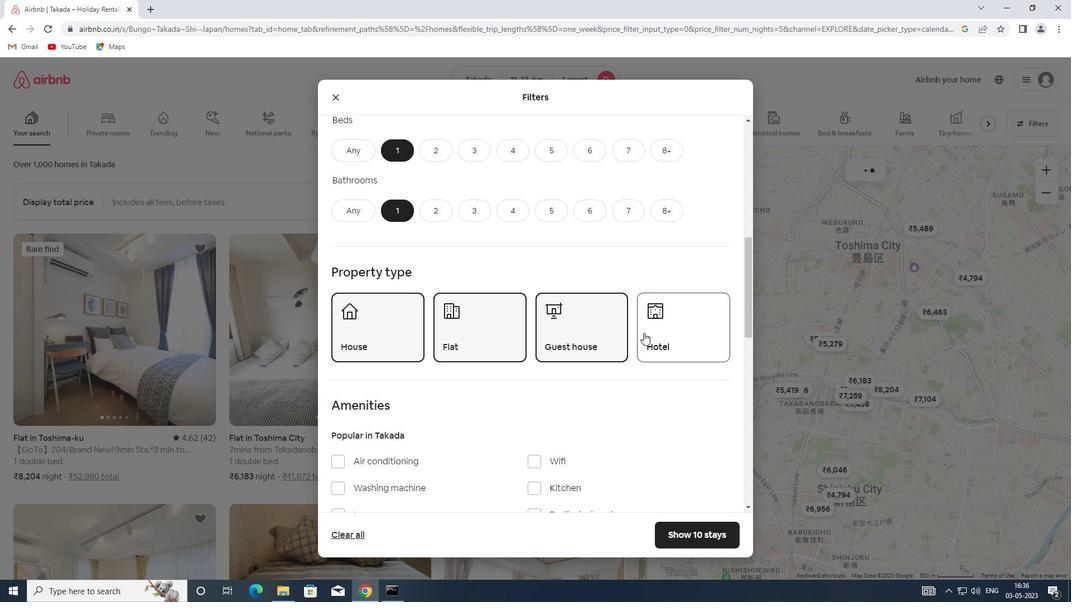 
Action: Mouse scrolled (644, 332) with delta (0, 0)
Screenshot: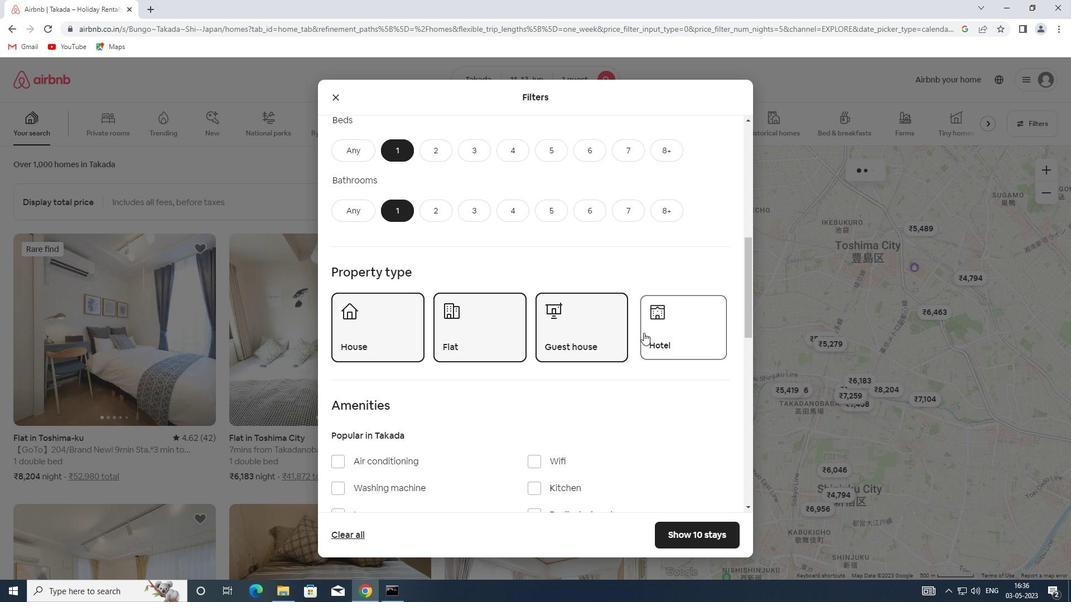 
Action: Mouse scrolled (644, 332) with delta (0, 0)
Screenshot: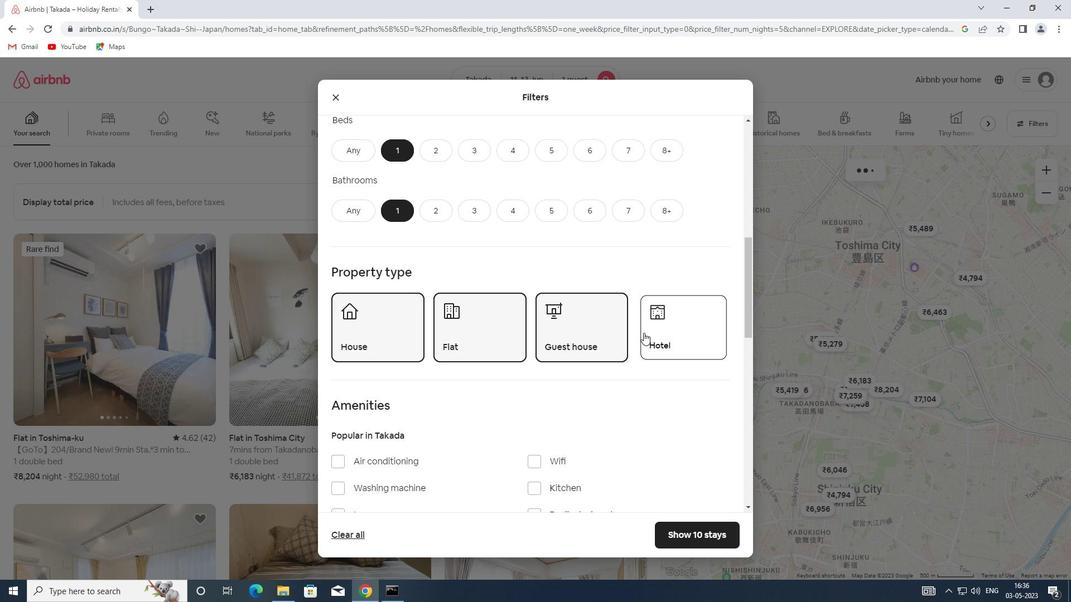 
Action: Mouse scrolled (644, 332) with delta (0, 0)
Screenshot: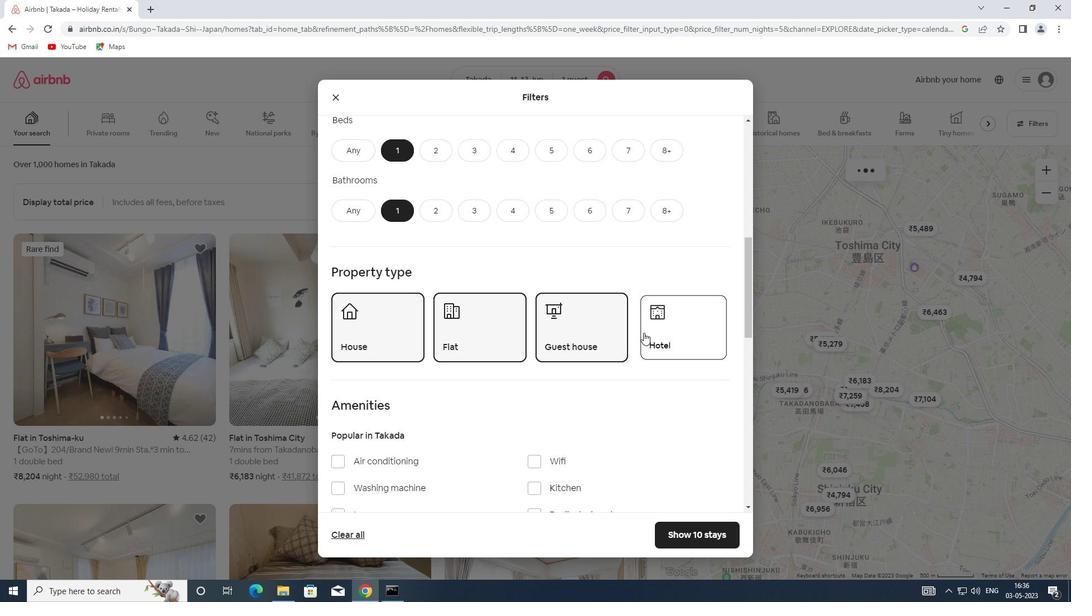 
Action: Mouse scrolled (644, 332) with delta (0, 0)
Screenshot: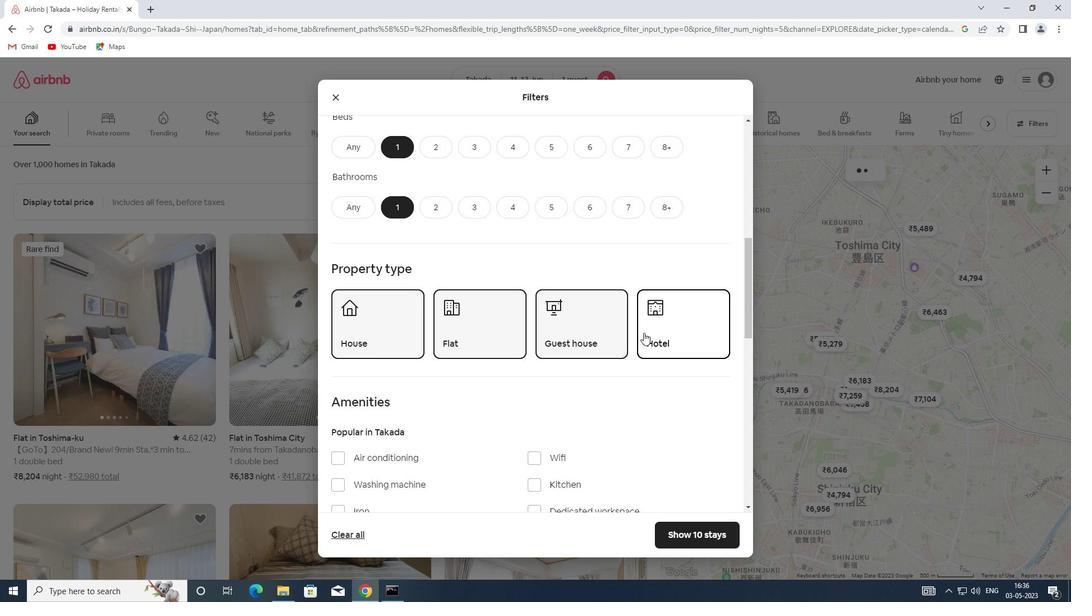 
Action: Mouse scrolled (644, 332) with delta (0, 0)
Screenshot: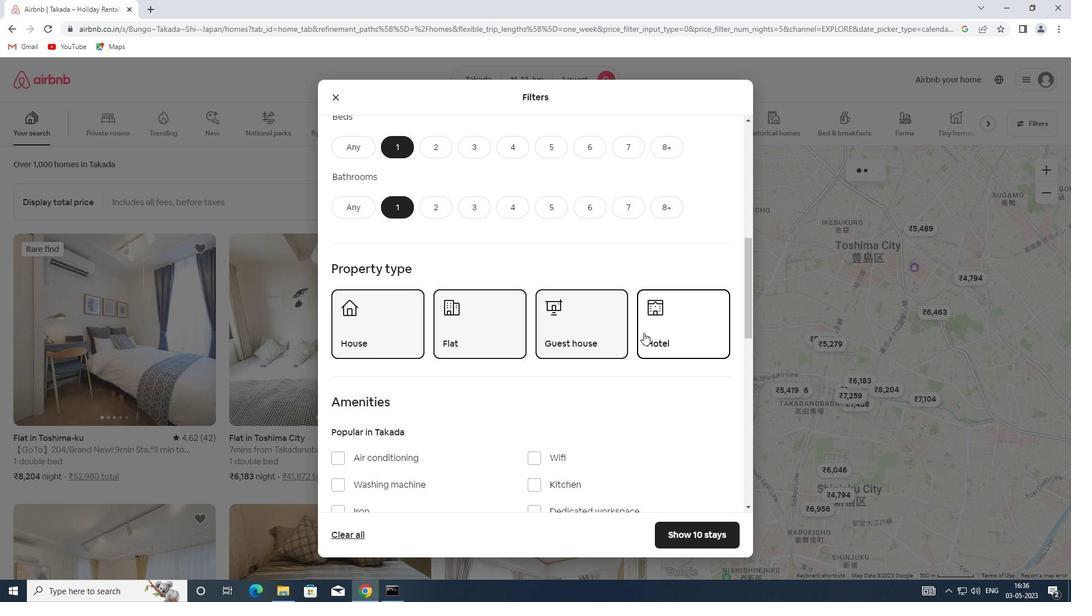 
Action: Mouse scrolled (644, 332) with delta (0, 0)
Screenshot: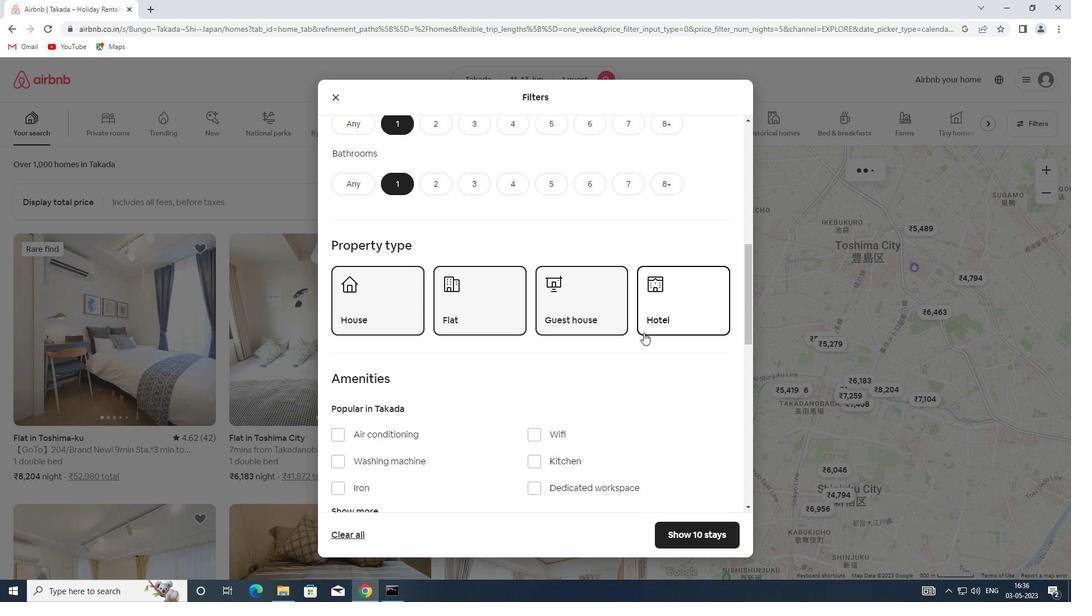 
Action: Mouse scrolled (644, 332) with delta (0, 0)
Screenshot: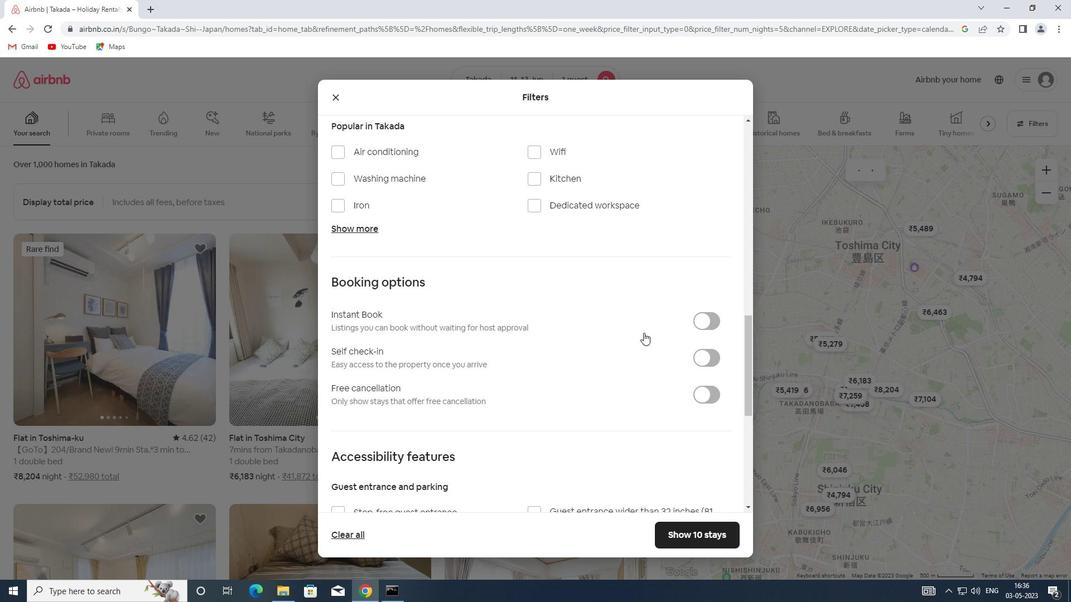 
Action: Mouse scrolled (644, 332) with delta (0, 0)
Screenshot: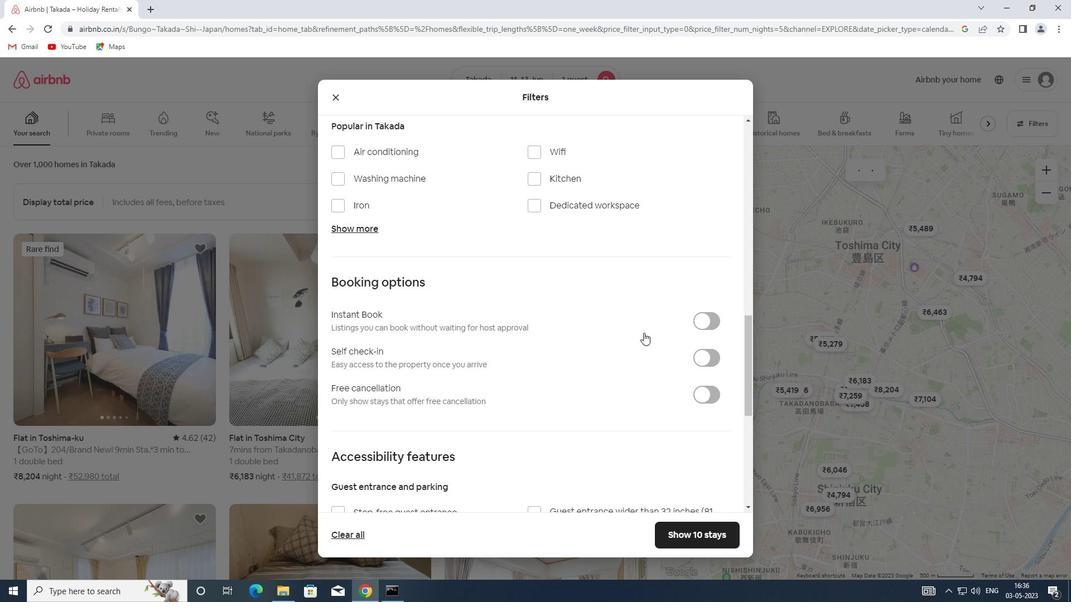 
Action: Mouse moved to (701, 227)
Screenshot: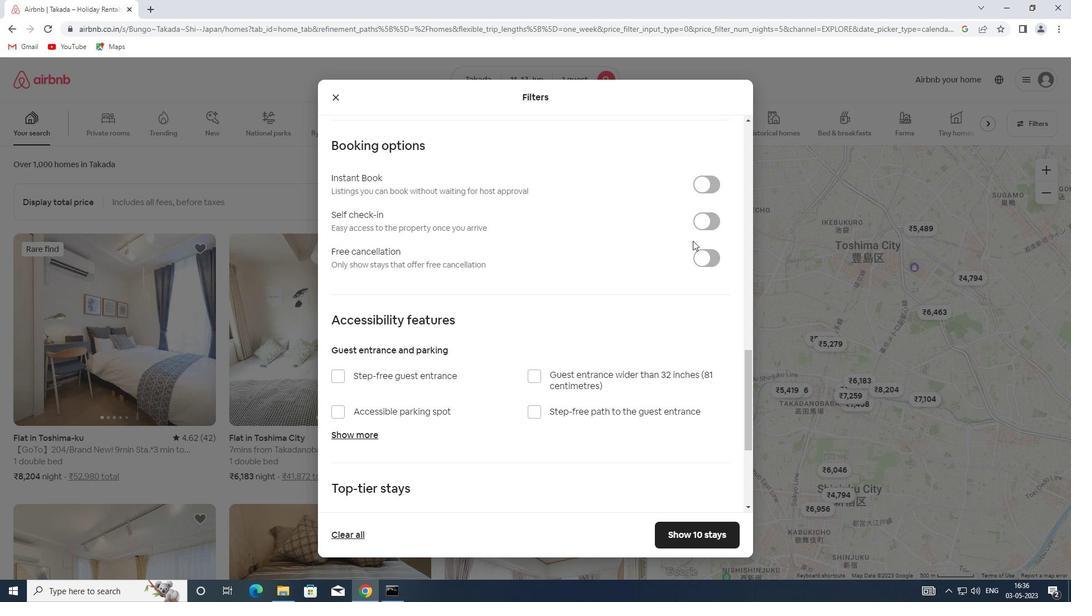
Action: Mouse pressed left at (701, 227)
Screenshot: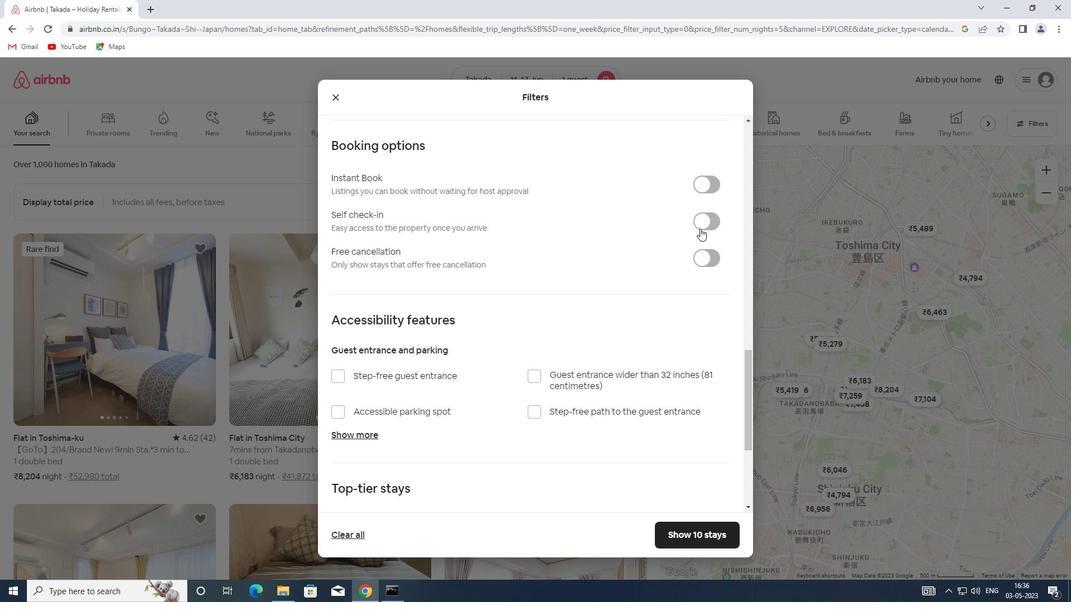 
Action: Mouse moved to (535, 334)
Screenshot: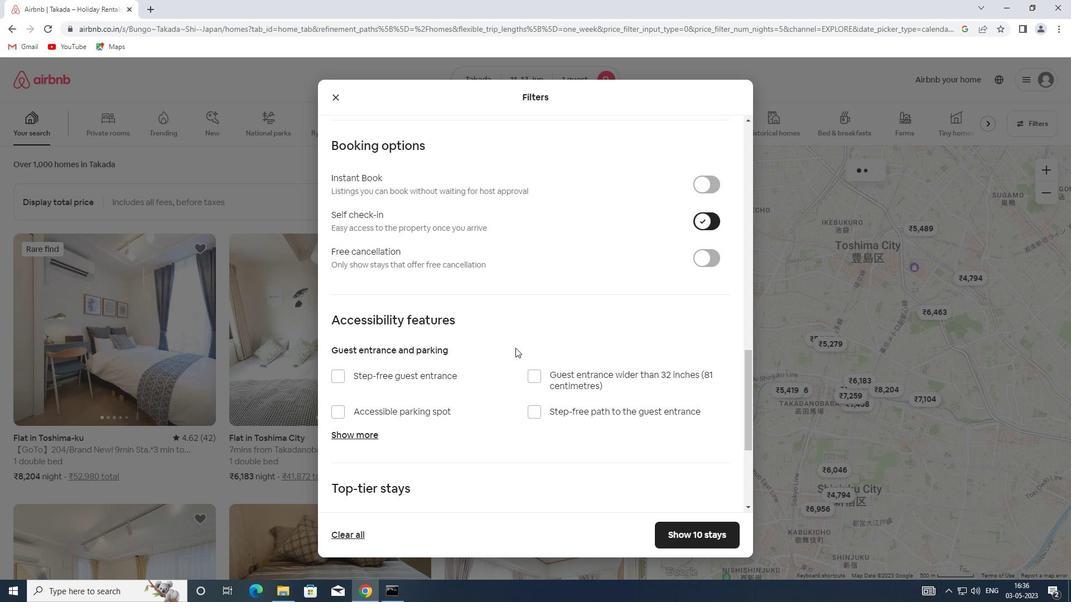 
Action: Mouse scrolled (535, 334) with delta (0, 0)
Screenshot: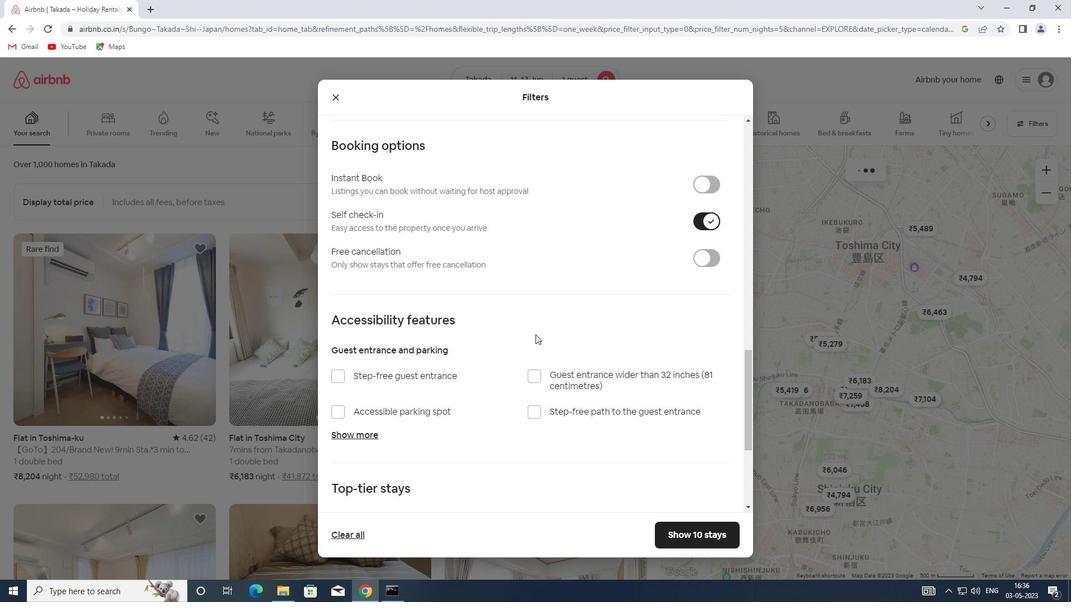 
Action: Mouse scrolled (535, 334) with delta (0, 0)
Screenshot: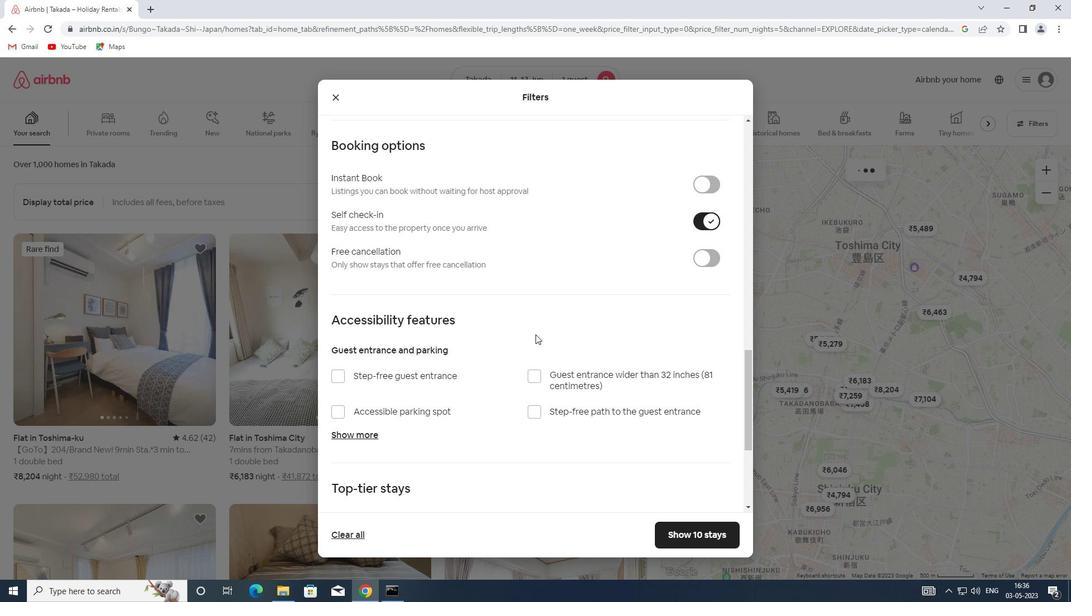 
Action: Mouse scrolled (535, 334) with delta (0, 0)
Screenshot: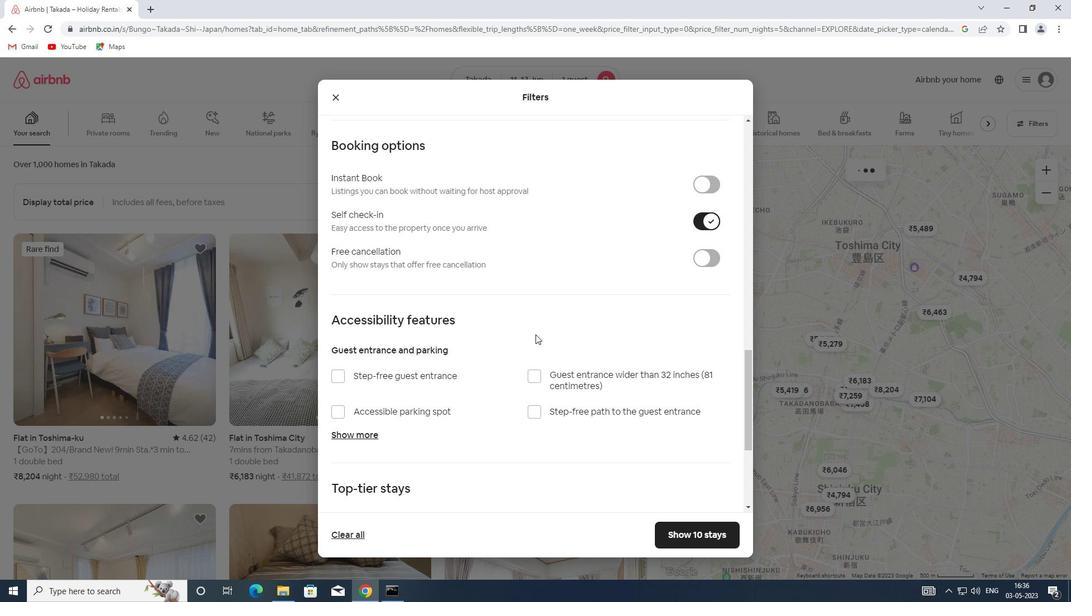 
Action: Mouse scrolled (535, 334) with delta (0, 0)
Screenshot: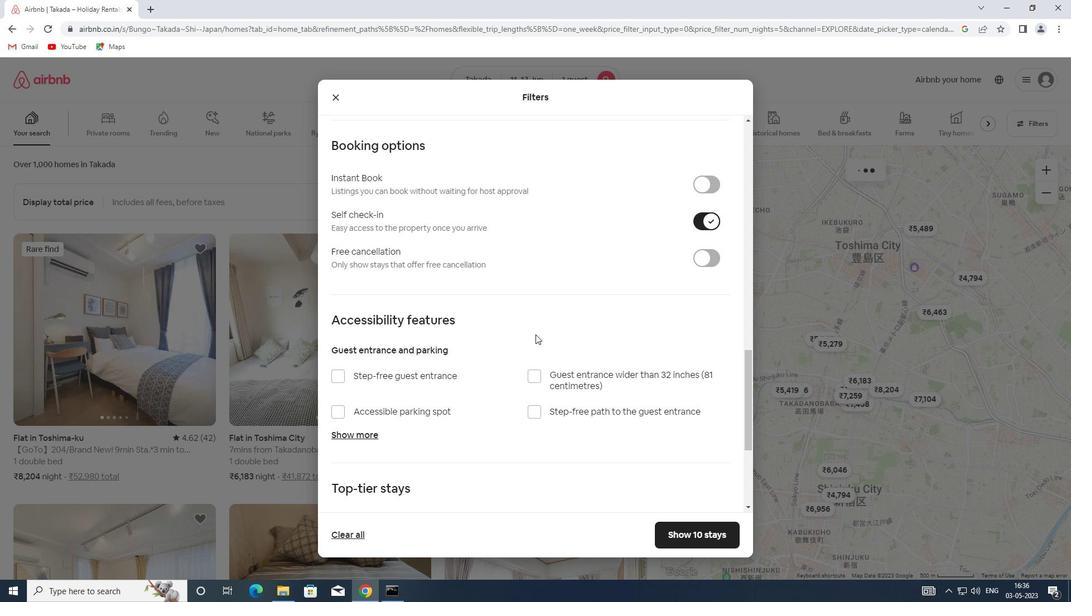 
Action: Mouse scrolled (535, 334) with delta (0, 0)
Screenshot: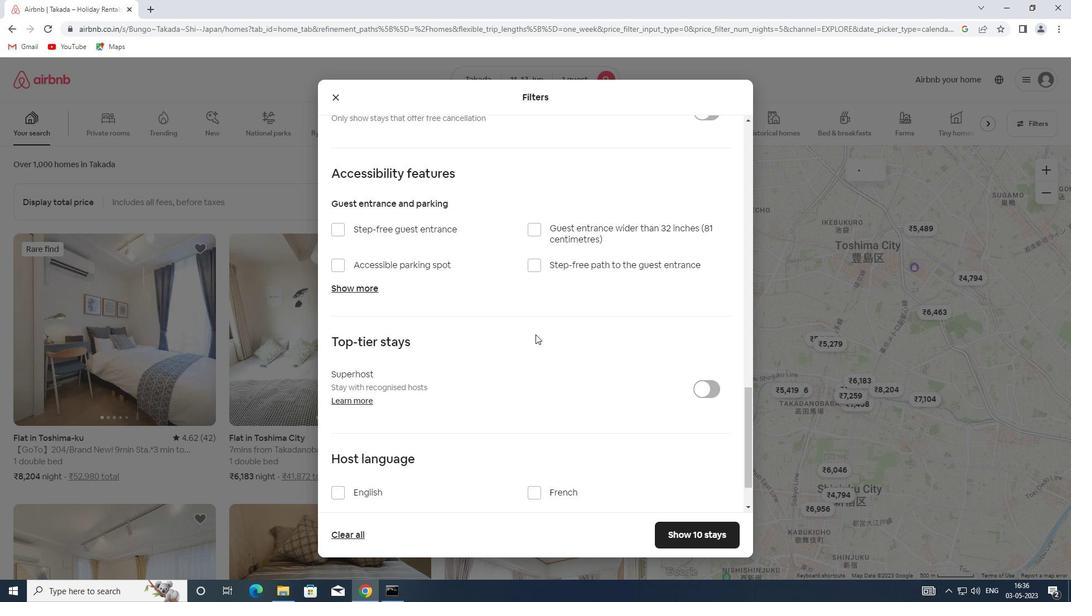 
Action: Mouse scrolled (535, 334) with delta (0, 0)
Screenshot: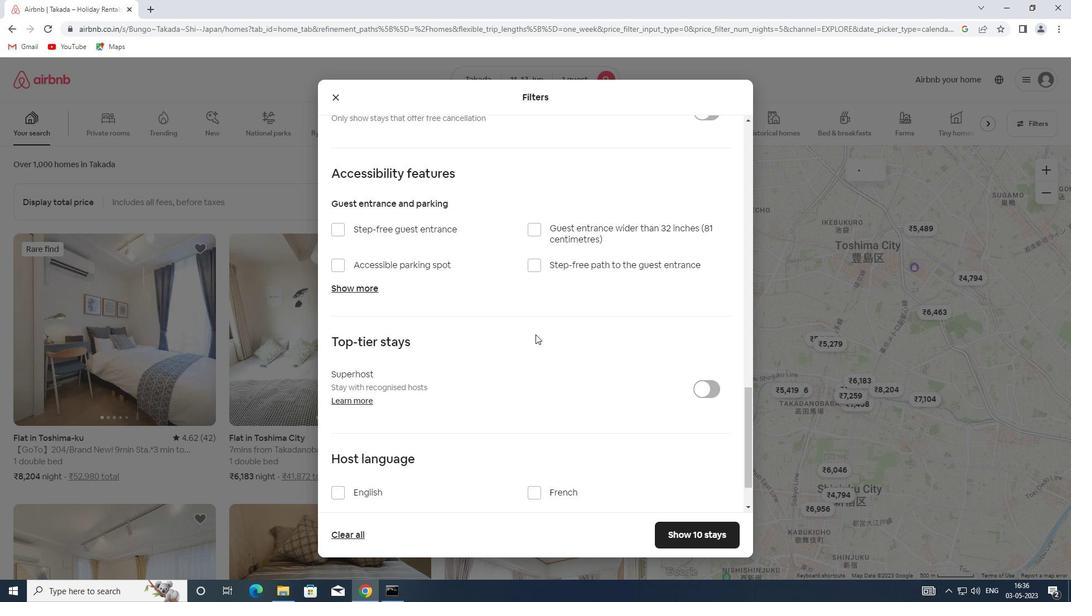 
Action: Mouse scrolled (535, 334) with delta (0, 0)
Screenshot: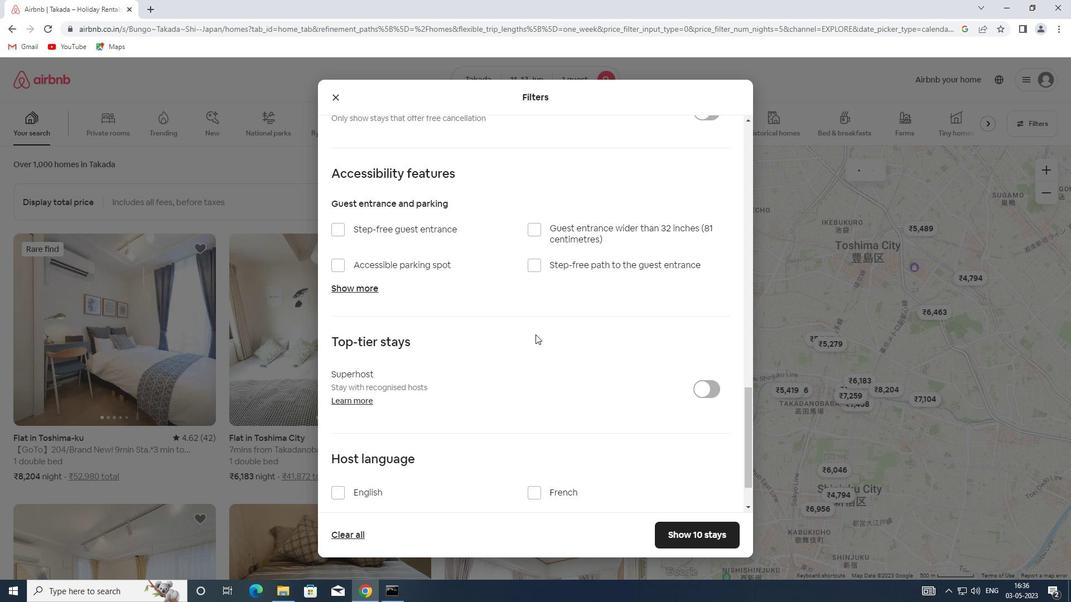 
Action: Mouse moved to (376, 431)
Screenshot: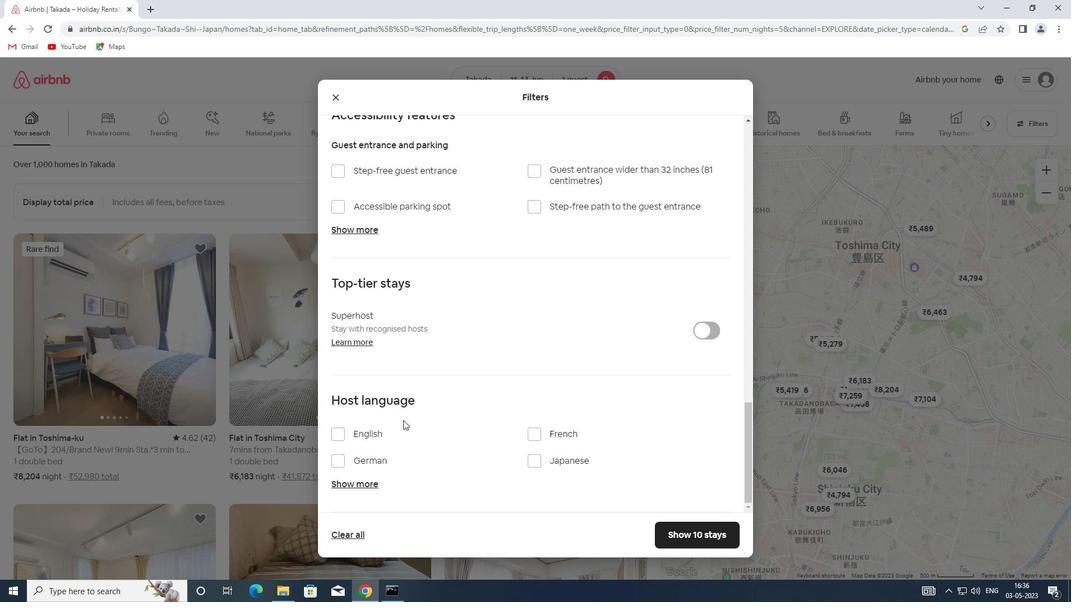 
Action: Mouse pressed left at (376, 431)
Screenshot: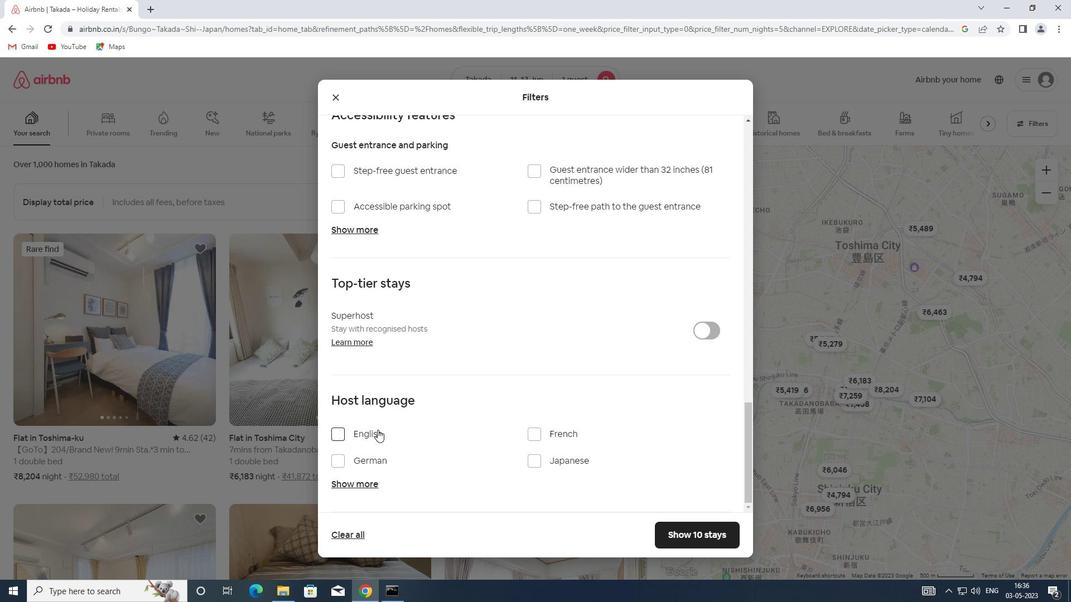 
Action: Mouse moved to (687, 539)
Screenshot: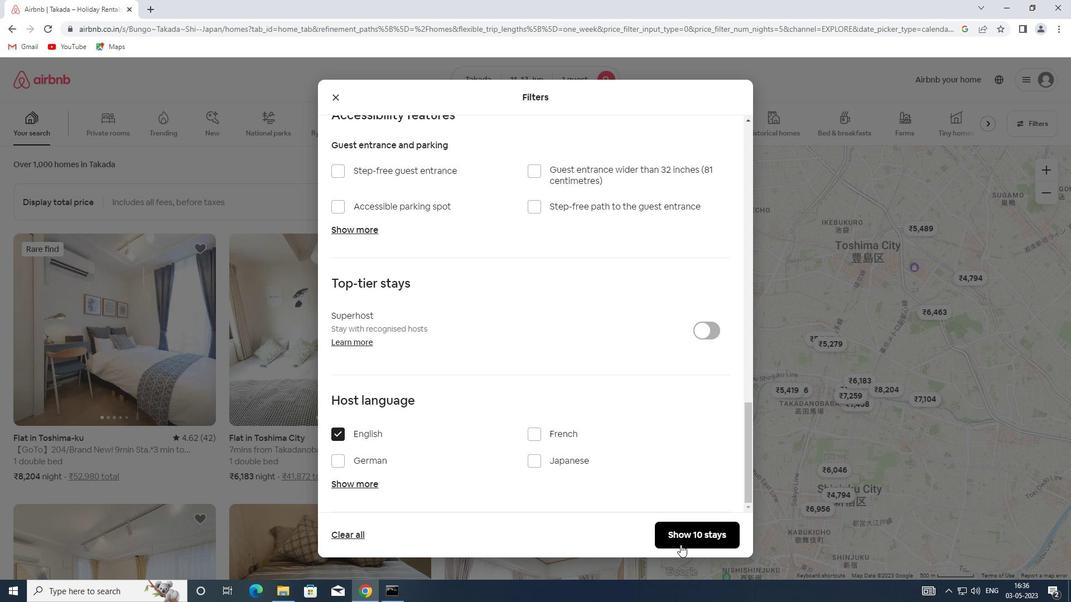
Action: Mouse pressed left at (687, 539)
Screenshot: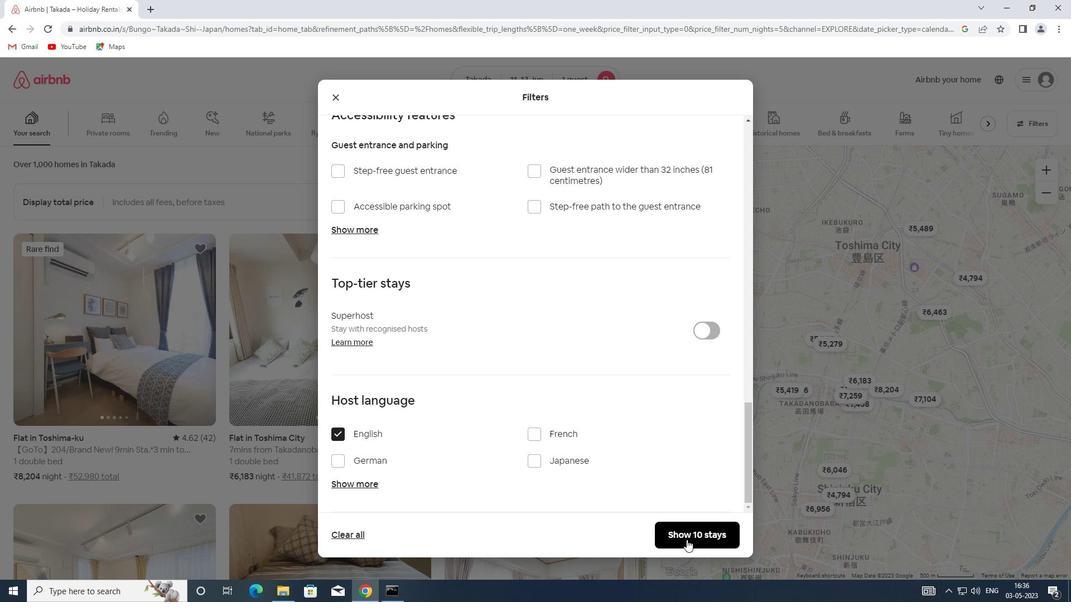 
